 Task: Create Card Partnership Review Meeting in Board Newsletter Writing Tips to Workspace Business Strategy and Planning. Create Card IT Security Review in Board Content Marketing Analytics to Workspace Business Strategy and Planning. Create Card Quarterly Business Review in Board IT Project Management and Execution to Workspace Business Strategy and Planning
Action: Mouse moved to (262, 208)
Screenshot: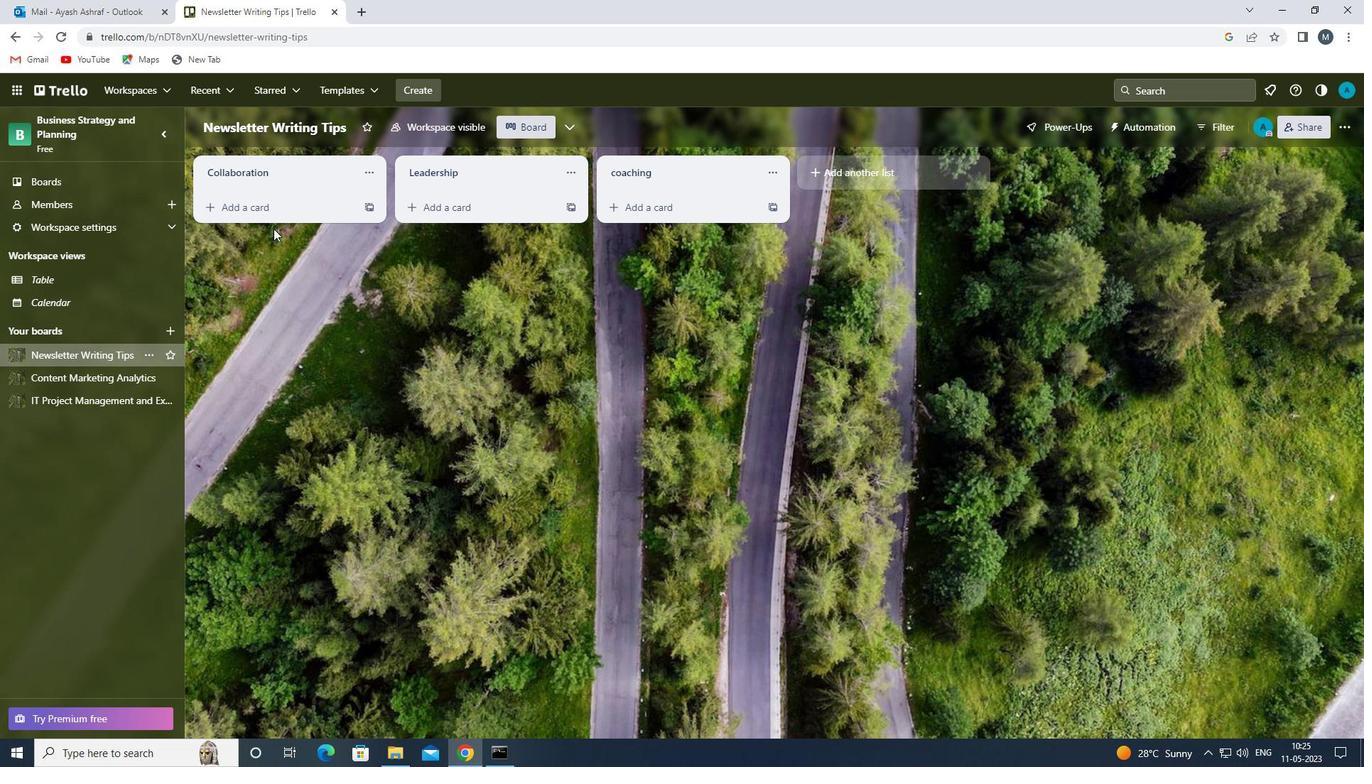 
Action: Mouse pressed left at (262, 208)
Screenshot: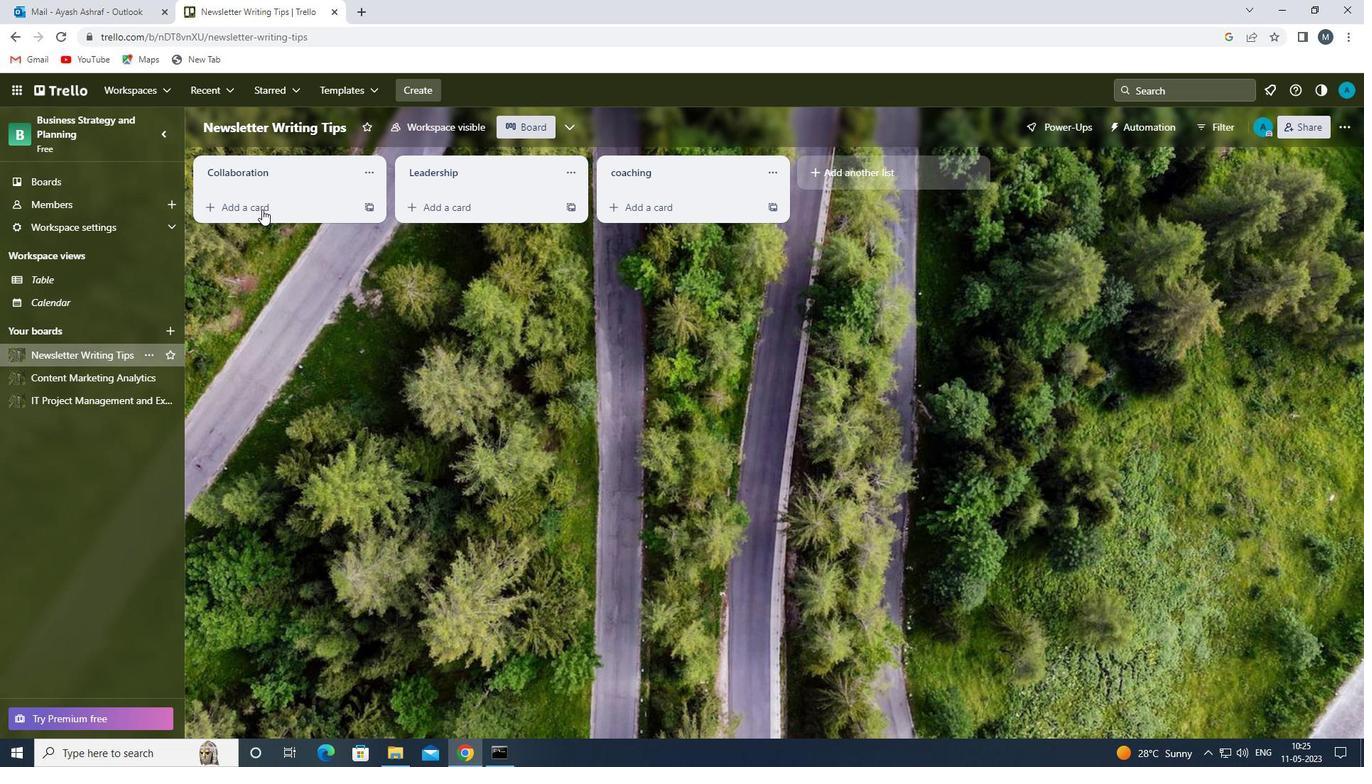 
Action: Mouse moved to (270, 218)
Screenshot: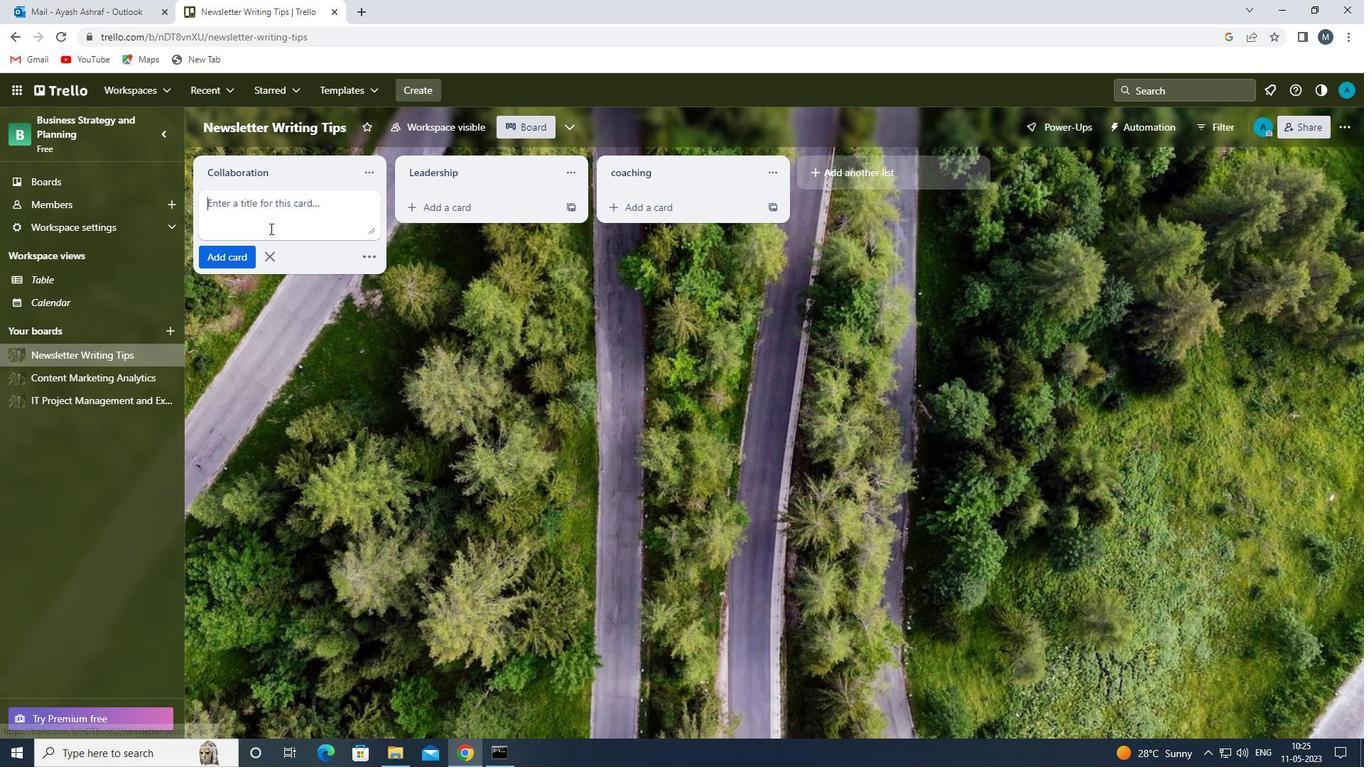 
Action: Mouse pressed left at (270, 218)
Screenshot: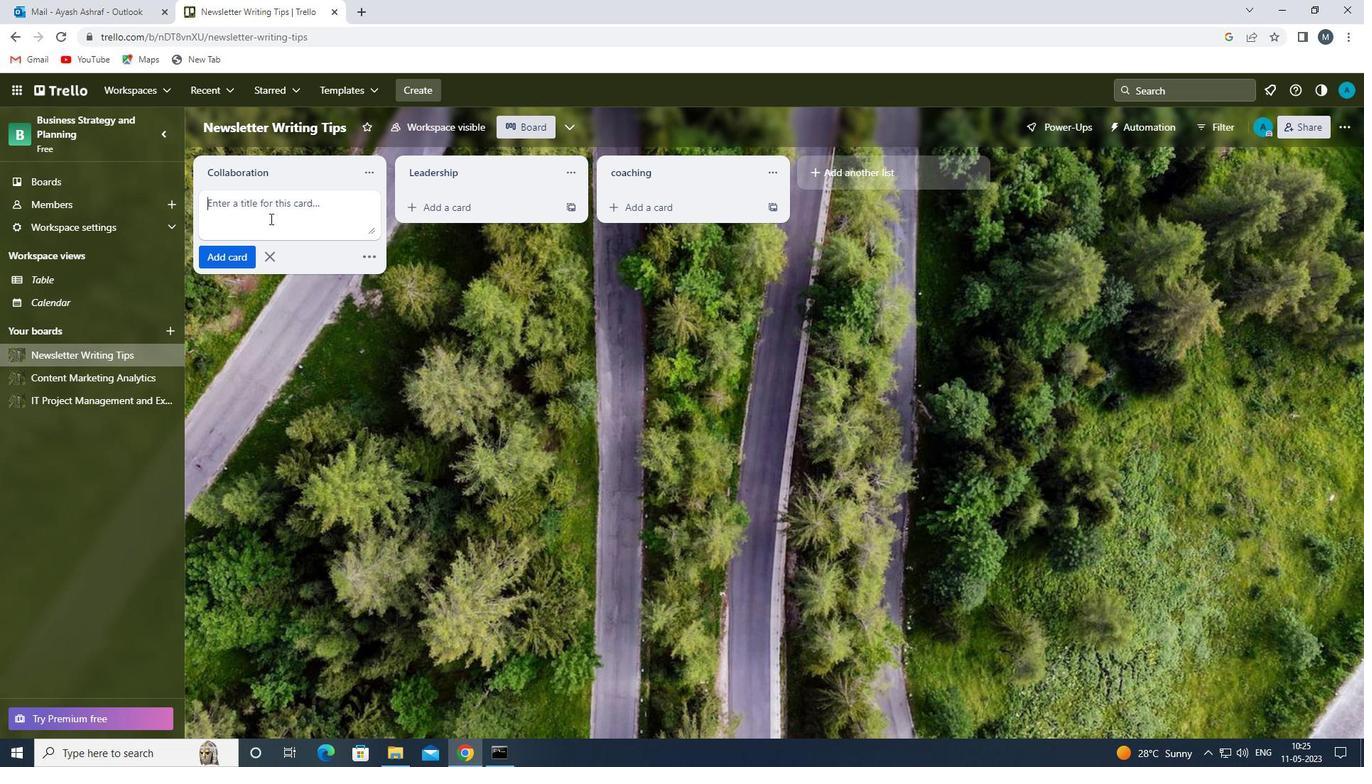 
Action: Key pressed <Key.shift>PARTNERSHIP<Key.space><Key.shift>REVIEW<Key.space><Key.shift>MEETING
Screenshot: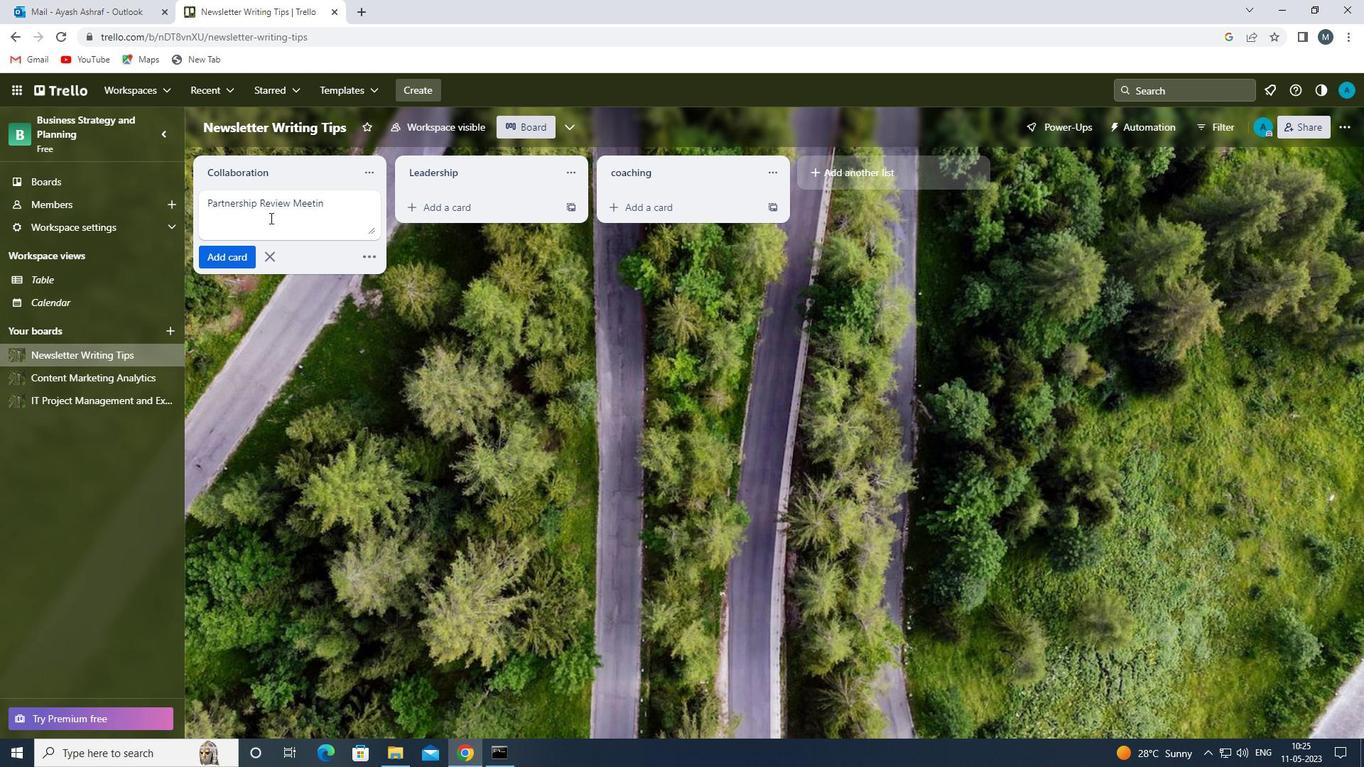 
Action: Mouse moved to (228, 261)
Screenshot: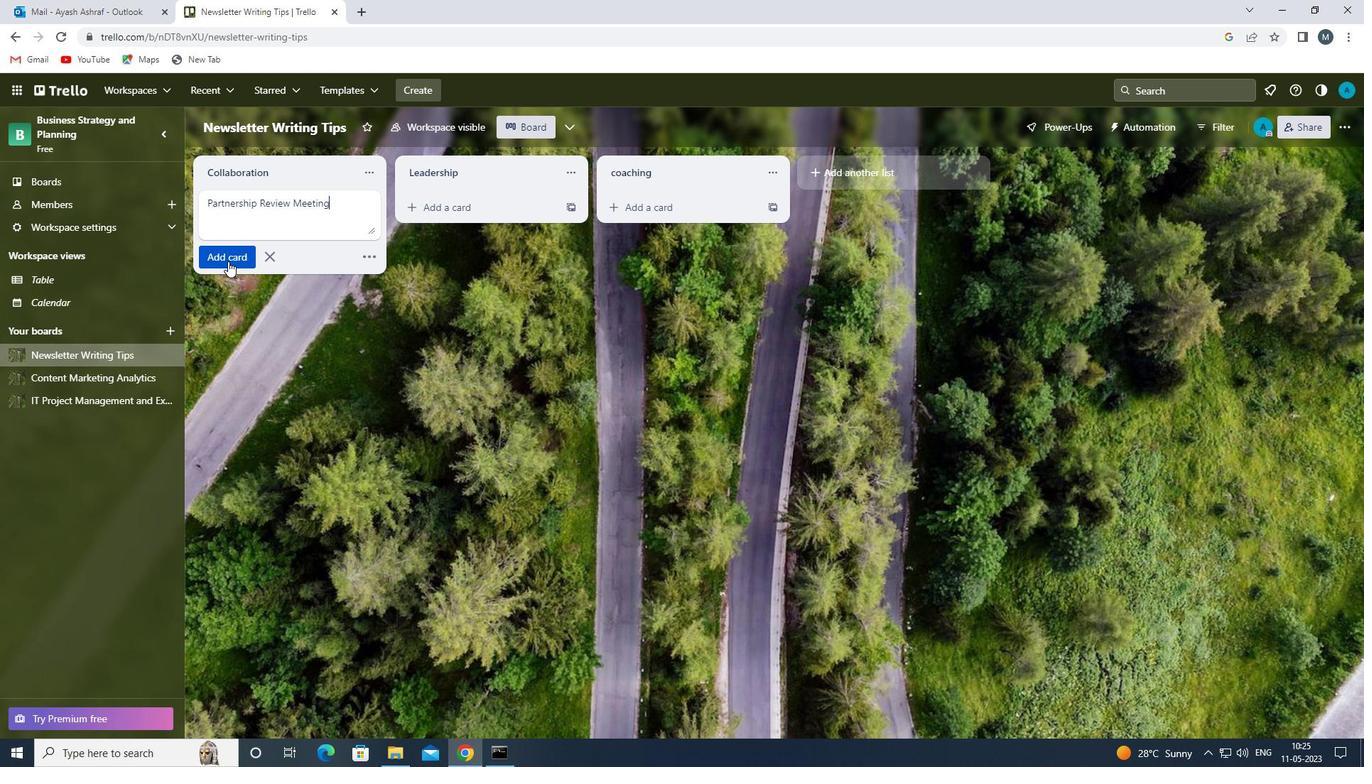 
Action: Mouse pressed left at (228, 261)
Screenshot: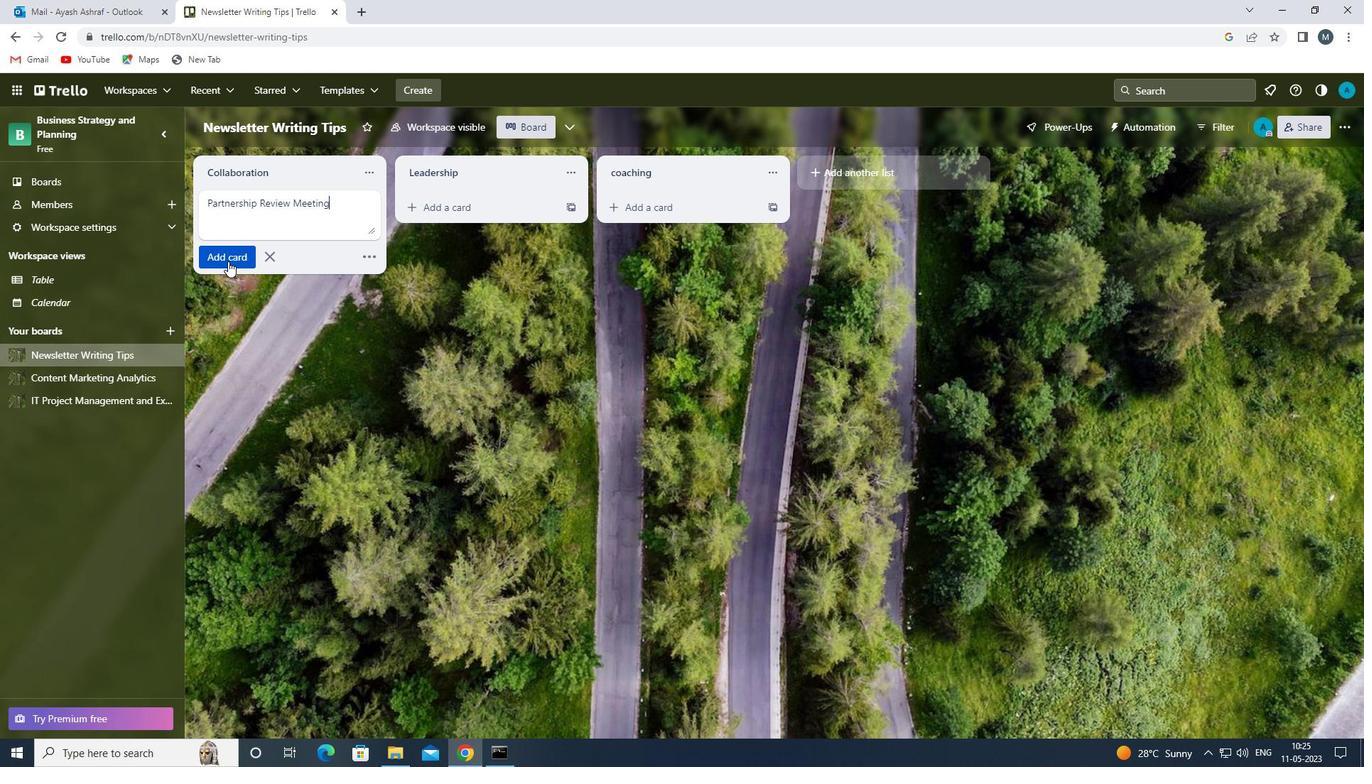 
Action: Mouse moved to (275, 350)
Screenshot: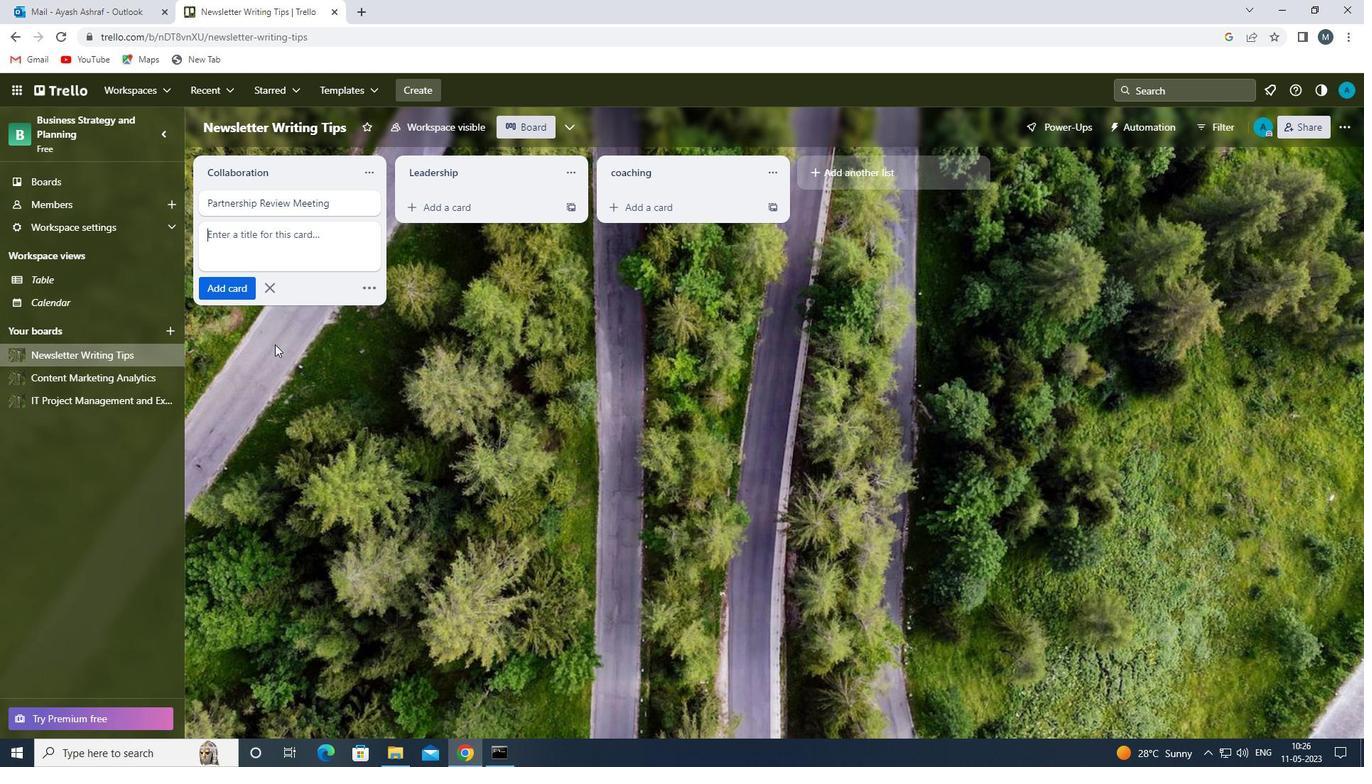 
Action: Mouse pressed left at (275, 350)
Screenshot: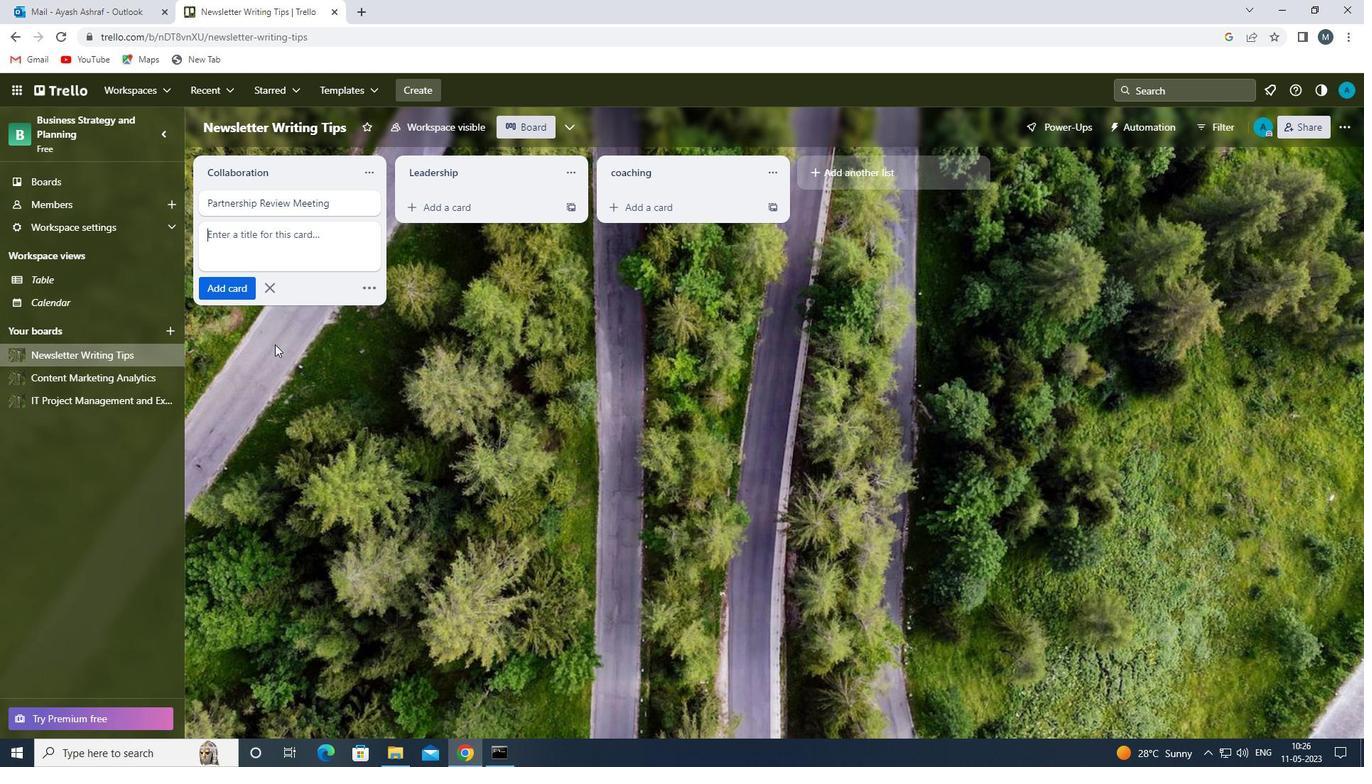 
Action: Mouse moved to (113, 375)
Screenshot: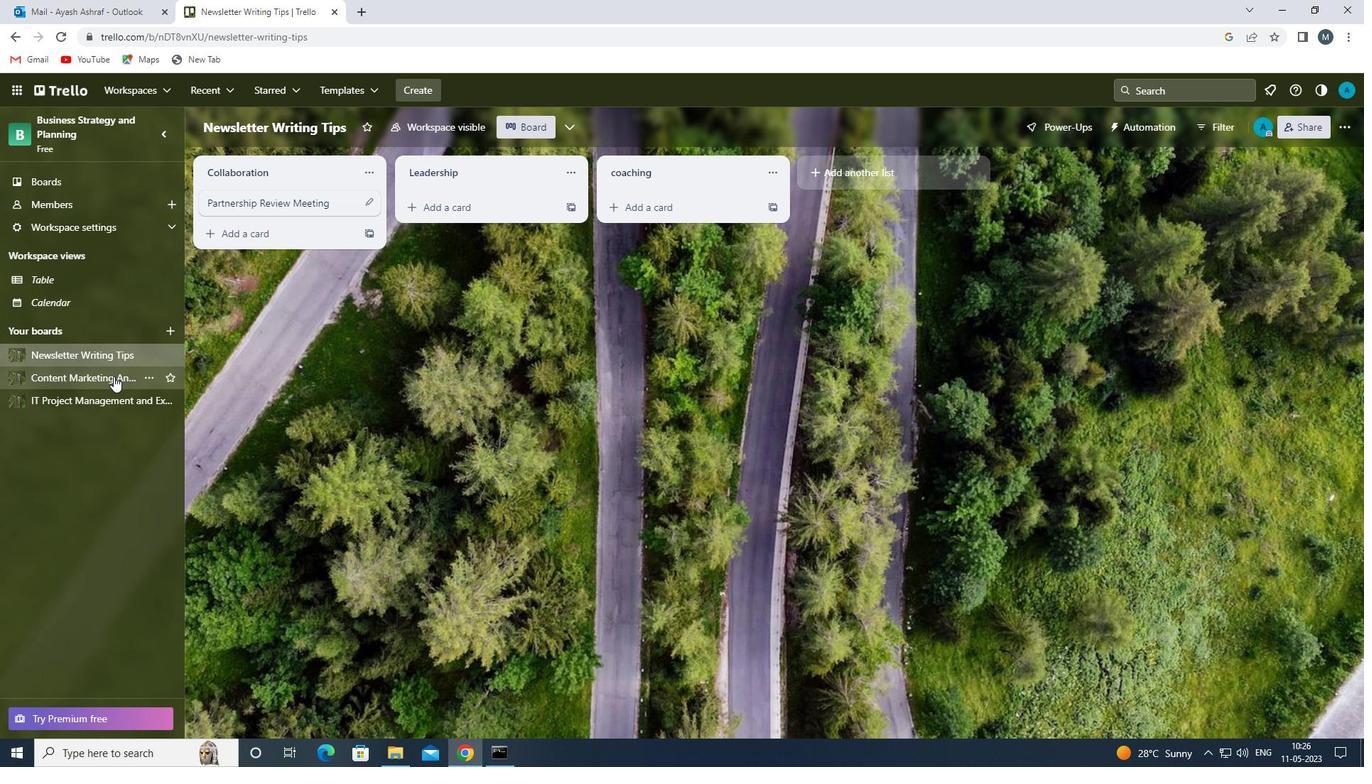 
Action: Mouse pressed left at (113, 375)
Screenshot: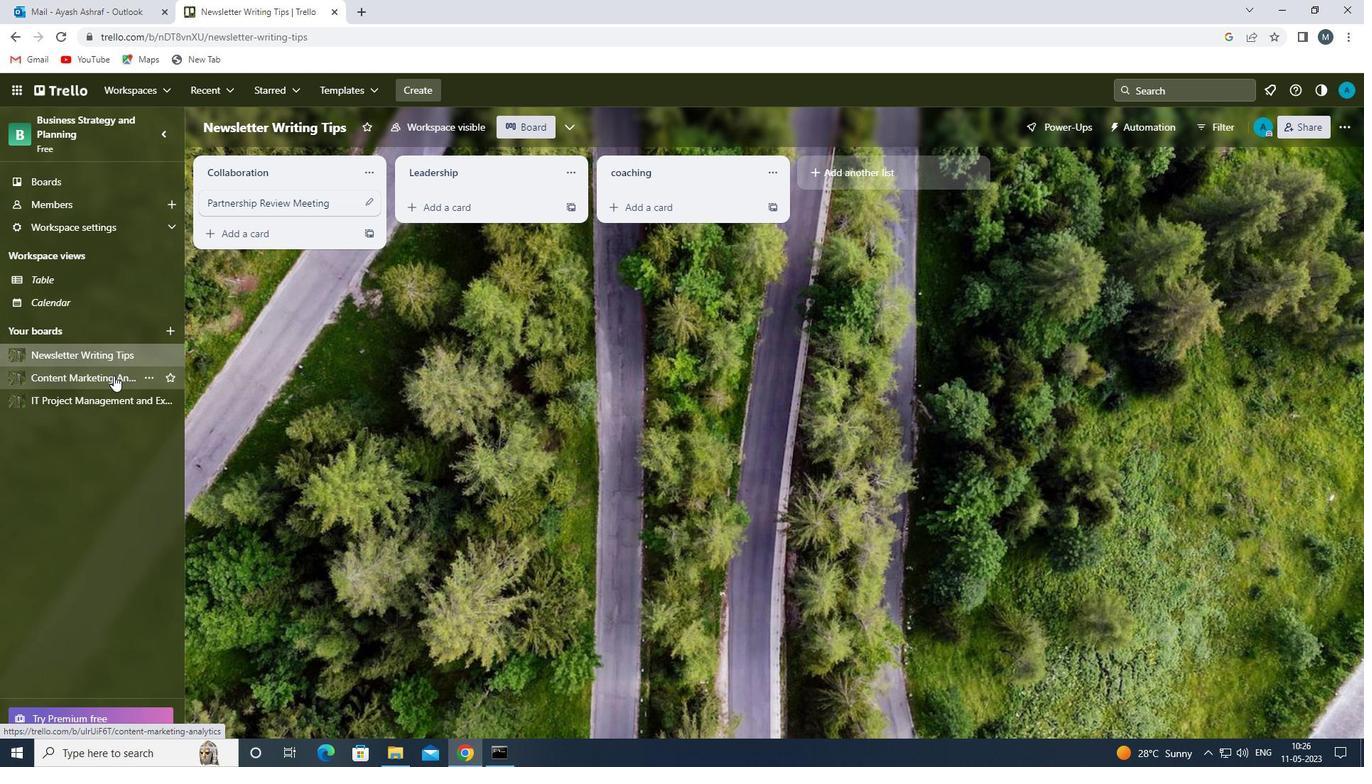 
Action: Mouse moved to (249, 209)
Screenshot: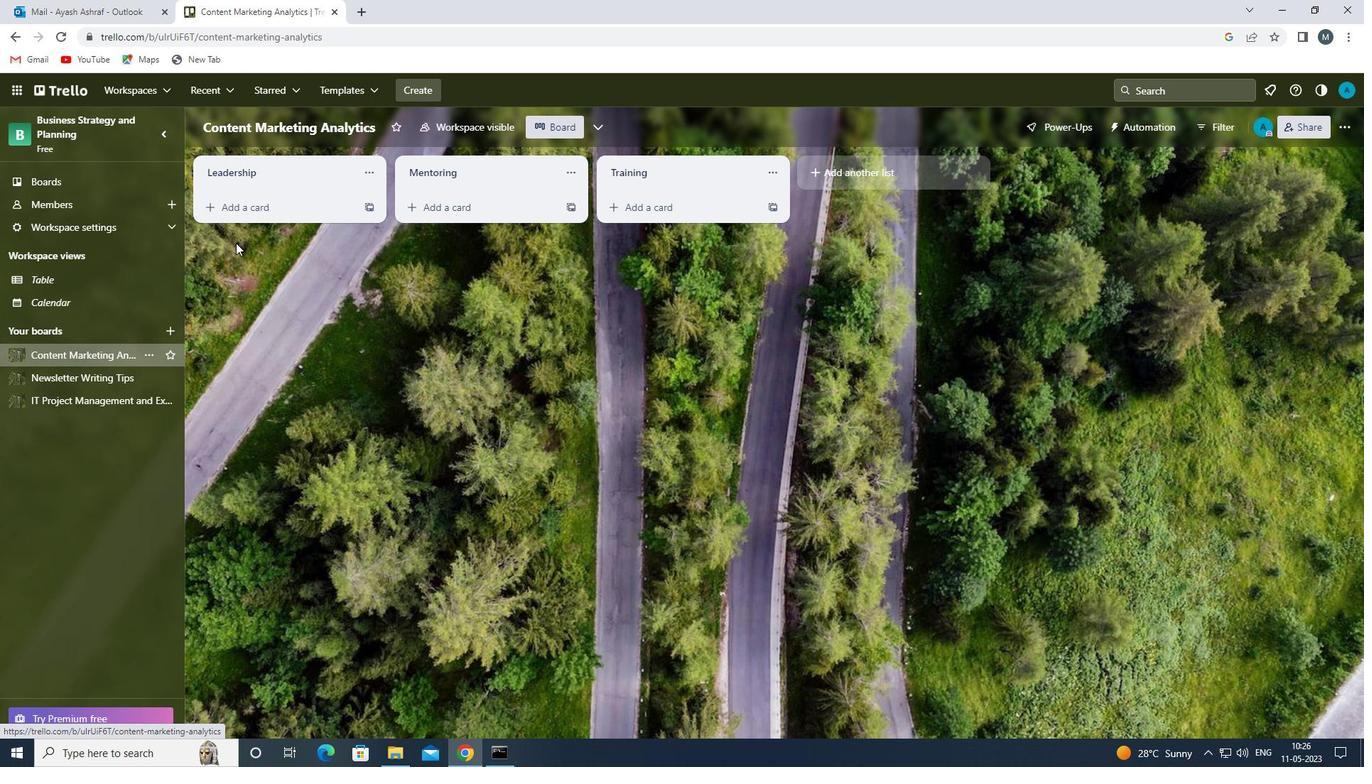 
Action: Mouse pressed left at (249, 209)
Screenshot: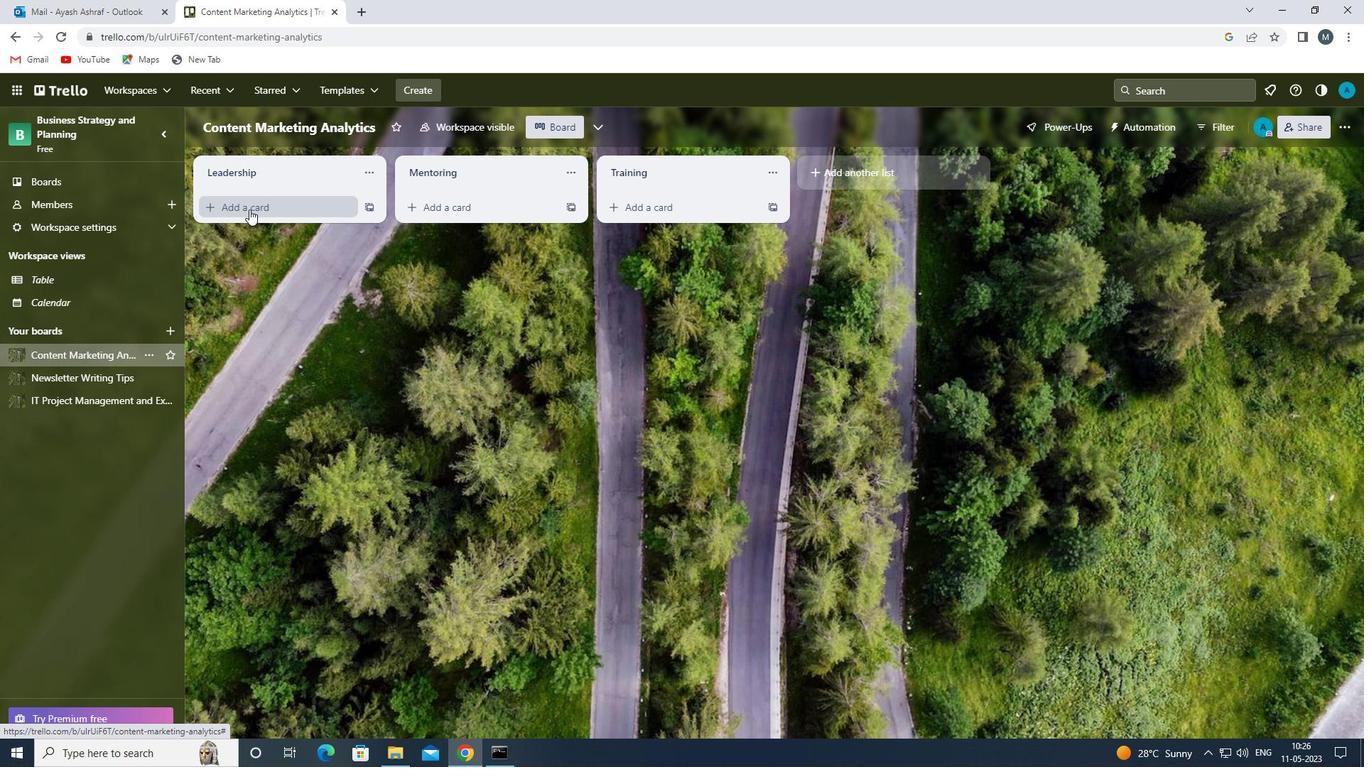 
Action: Mouse moved to (255, 210)
Screenshot: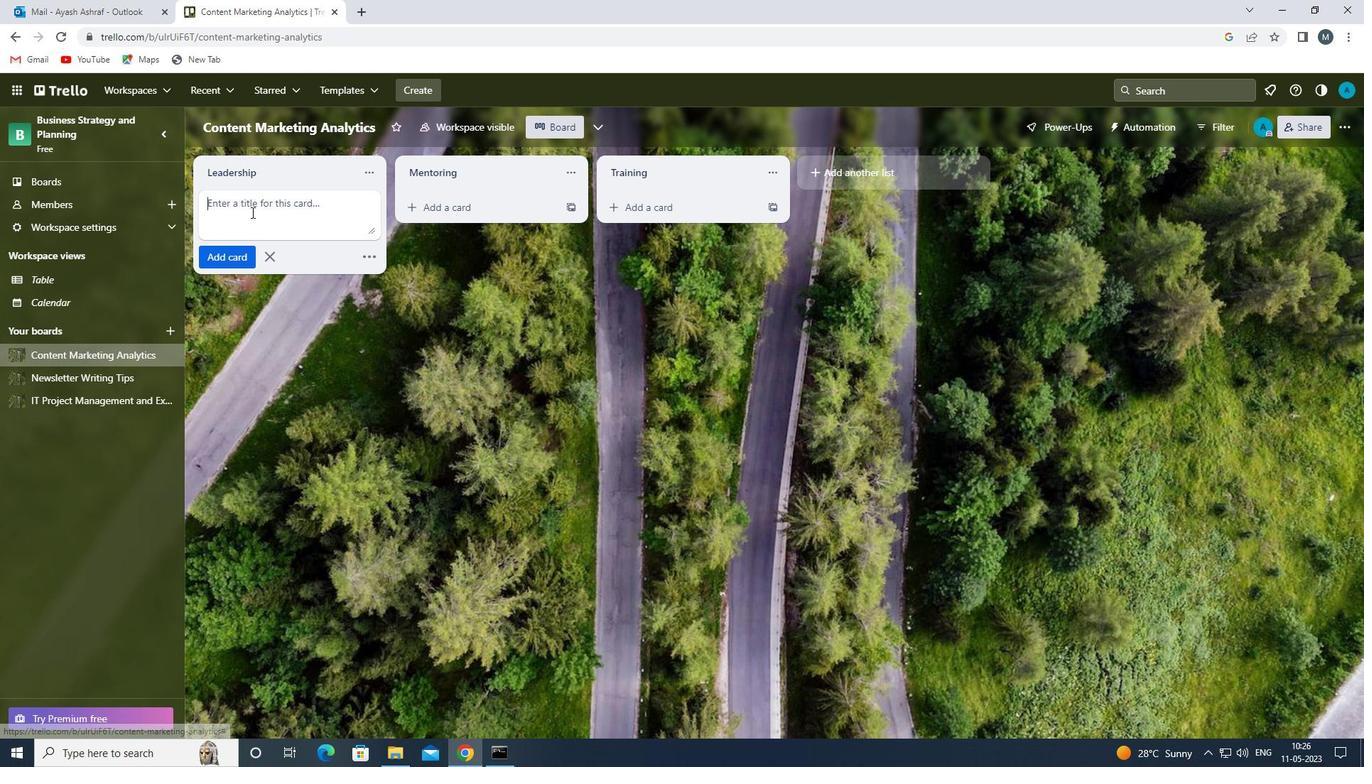 
Action: Mouse pressed left at (255, 210)
Screenshot: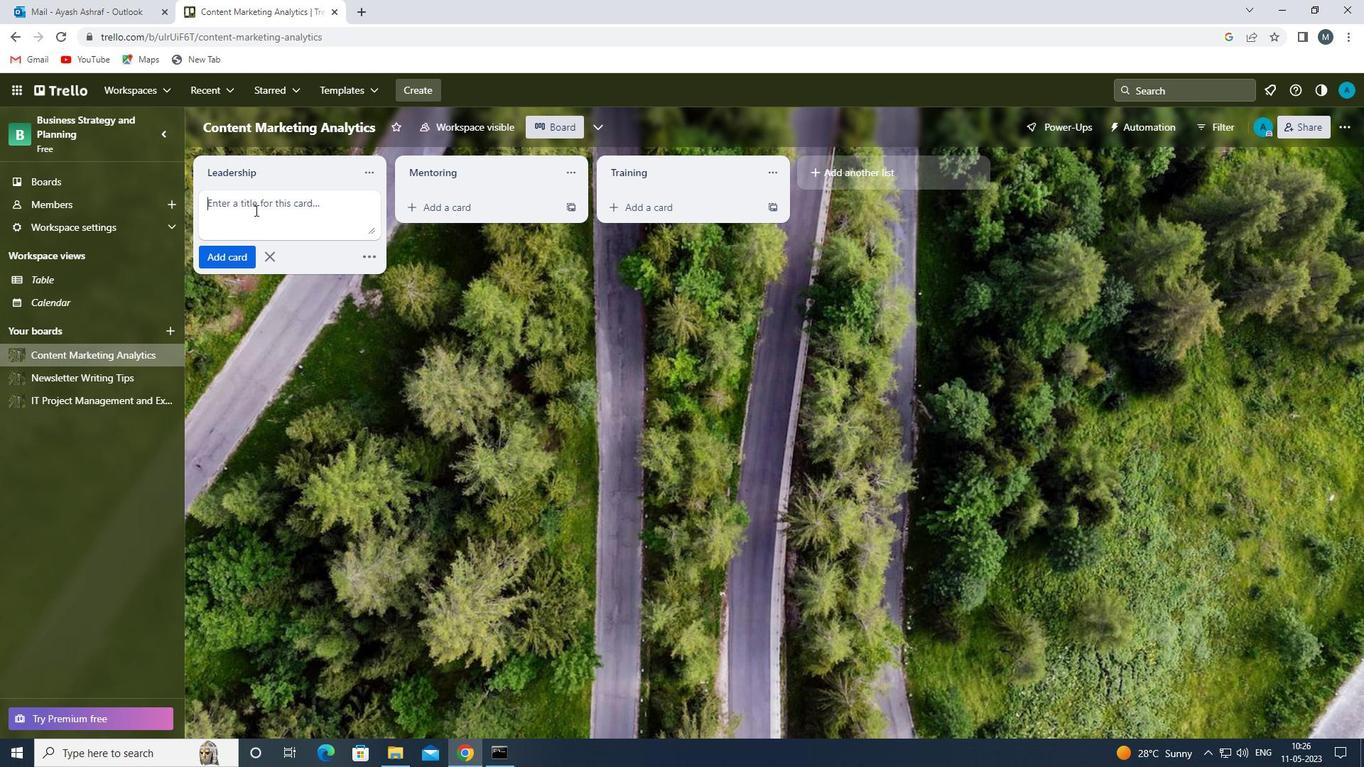 
Action: Mouse moved to (254, 208)
Screenshot: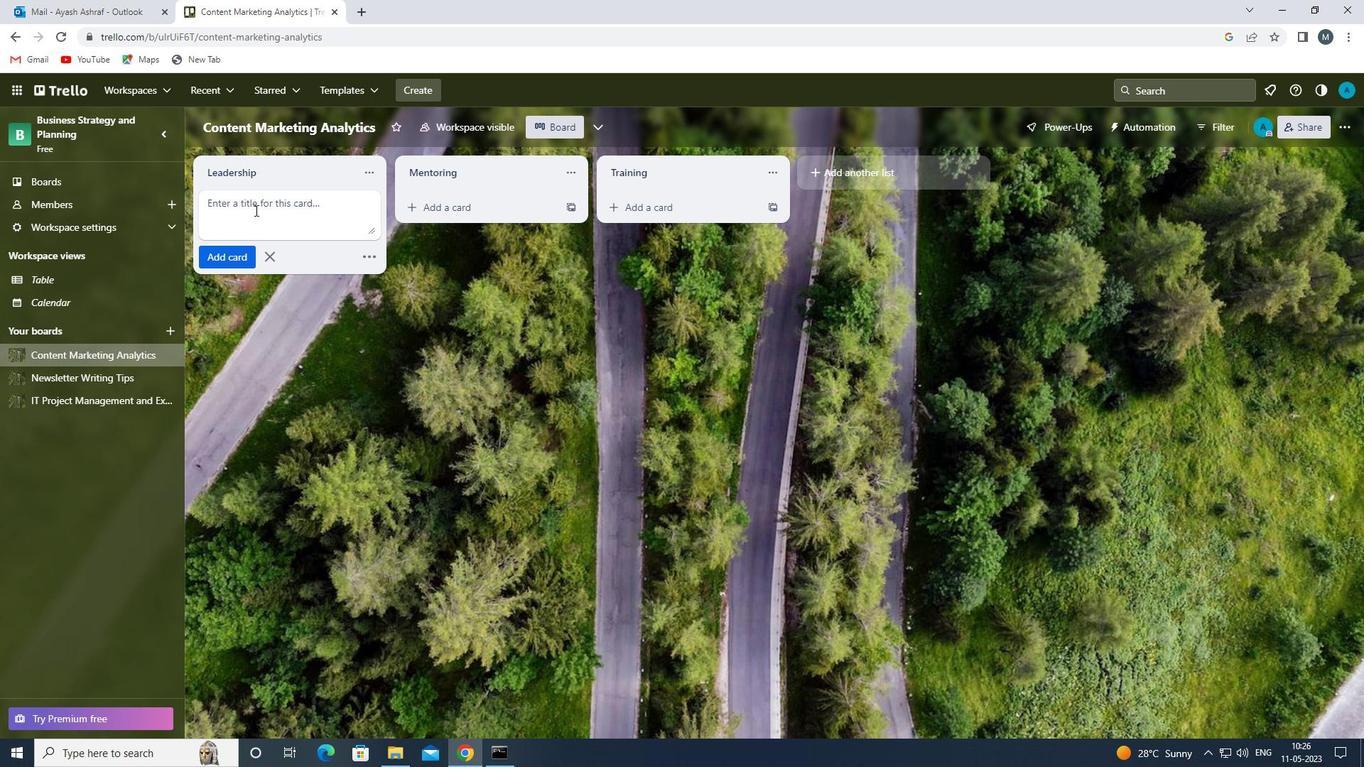 
Action: Key pressed <Key.shift><Key.shift>IT<Key.space><Key.shift><Key.shift><Key.shift><Key.shift><Key.shift><Key.shift><Key.shift><Key.shift><Key.shift>SECURITY<Key.space><Key.shift>REVIEW<Key.space>
Screenshot: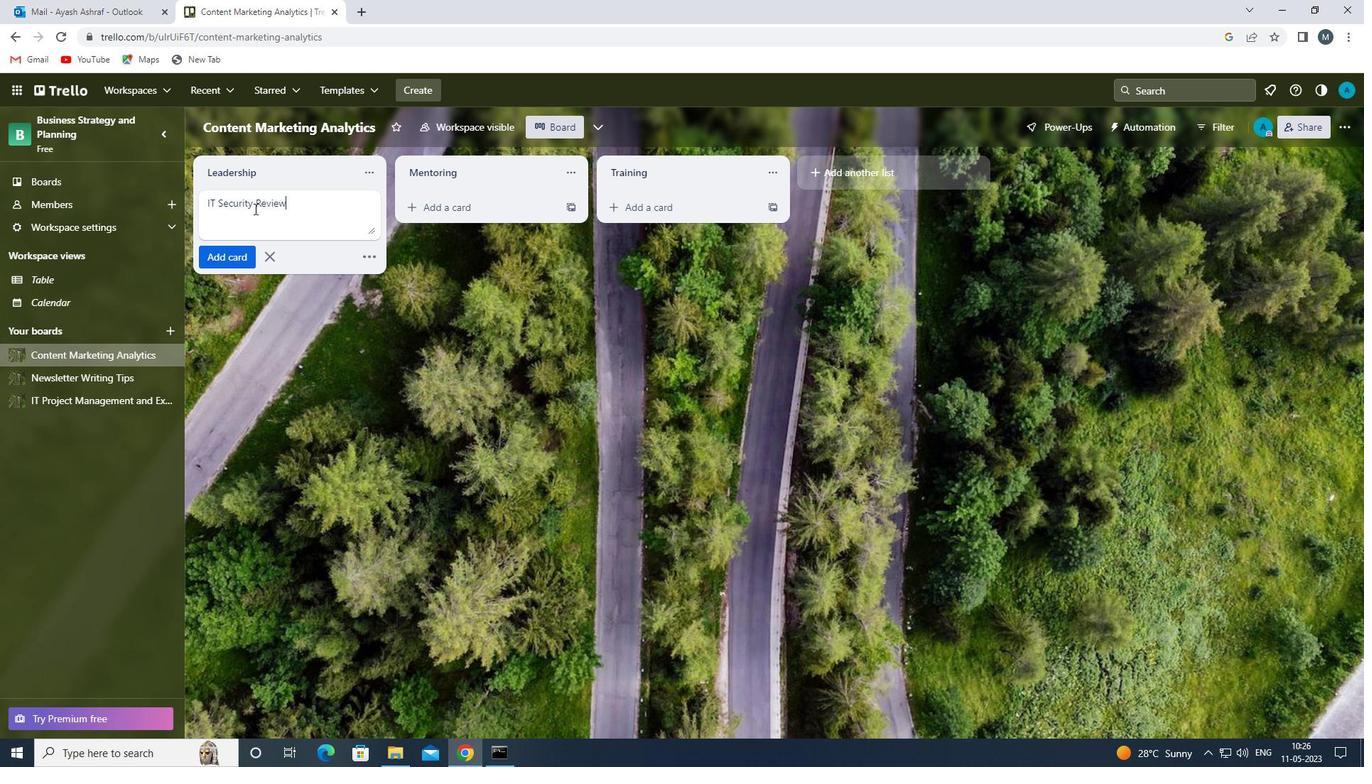 
Action: Mouse moved to (219, 258)
Screenshot: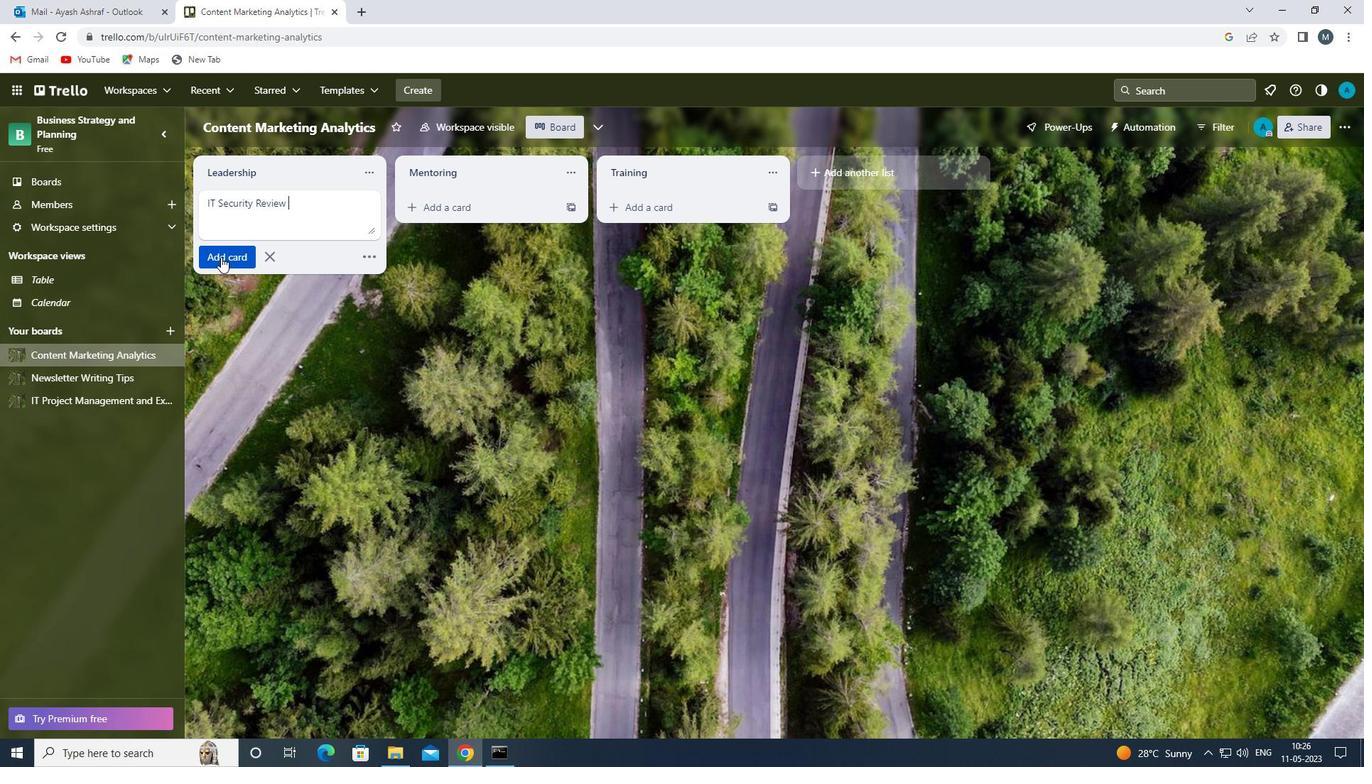 
Action: Mouse pressed left at (219, 258)
Screenshot: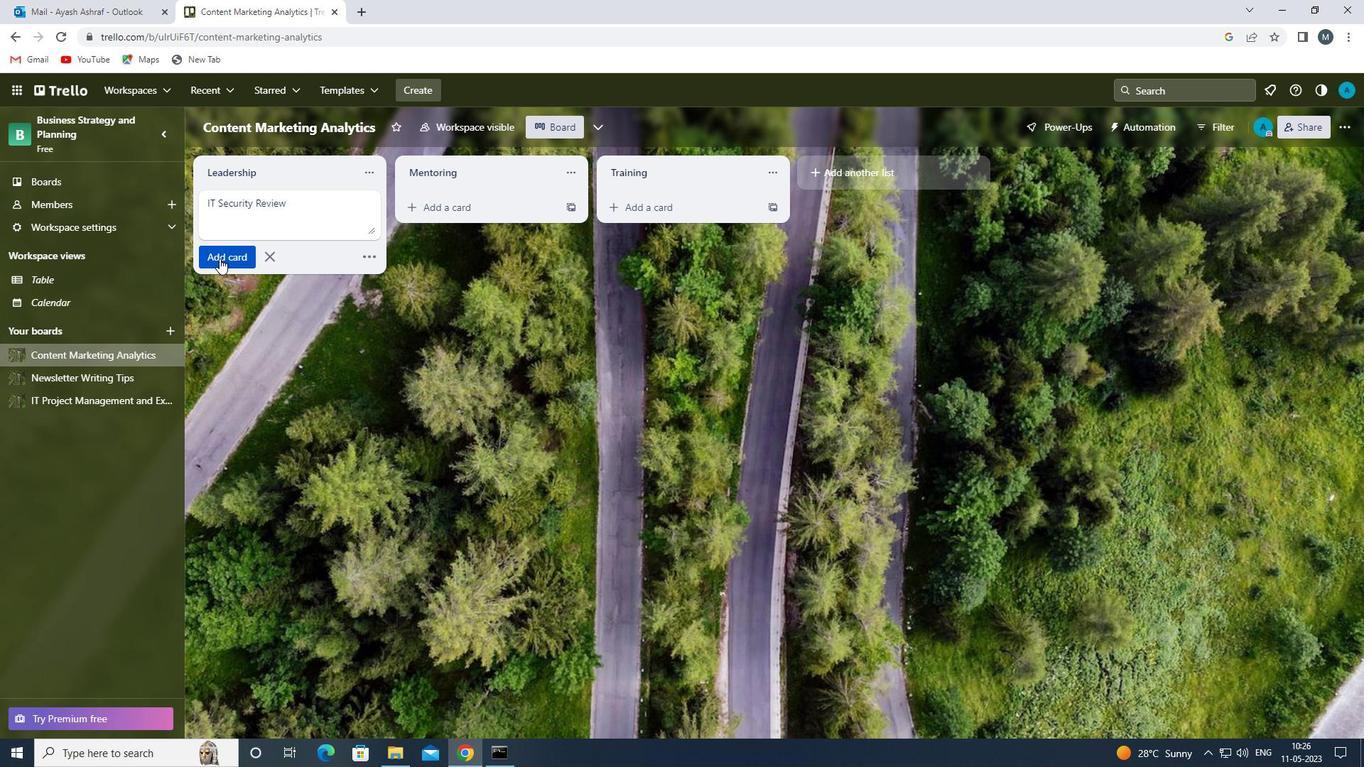 
Action: Mouse moved to (270, 294)
Screenshot: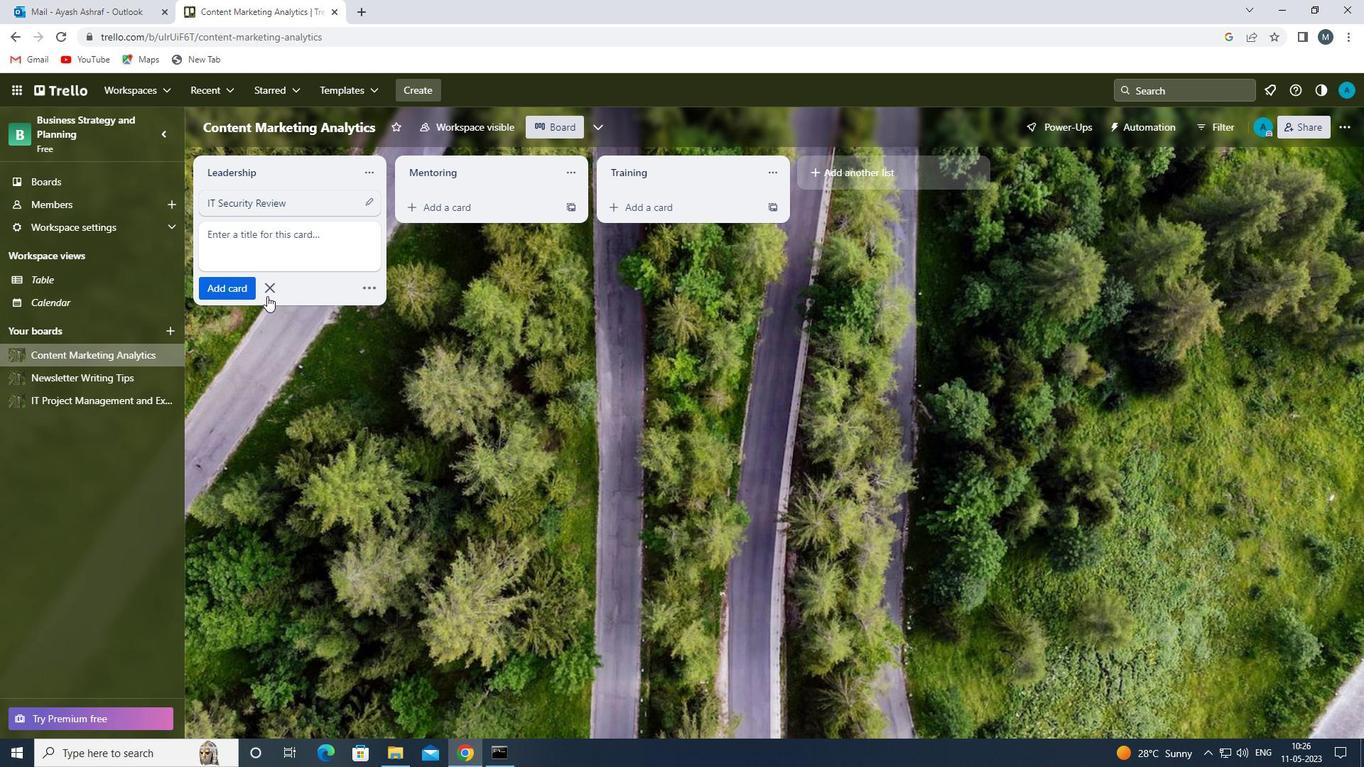 
Action: Mouse pressed left at (270, 294)
Screenshot: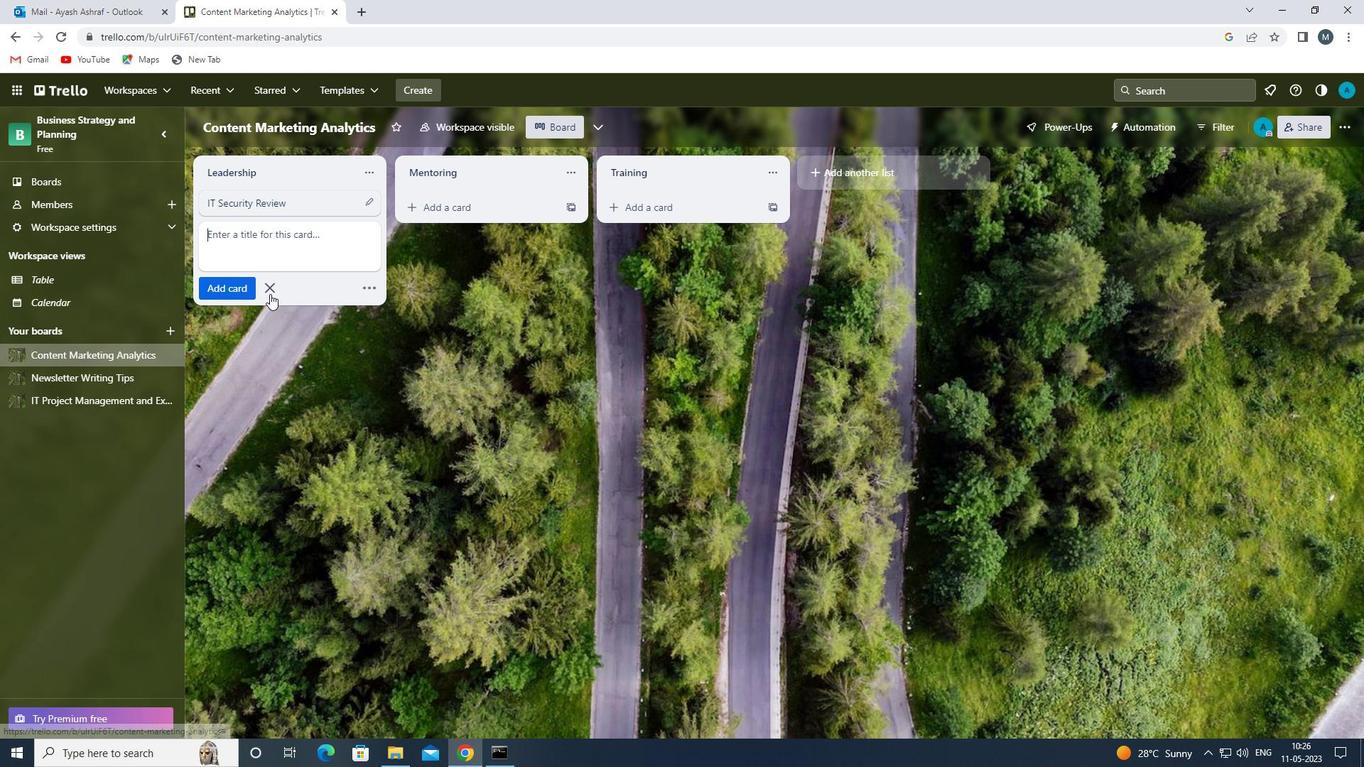 
Action: Mouse moved to (92, 405)
Screenshot: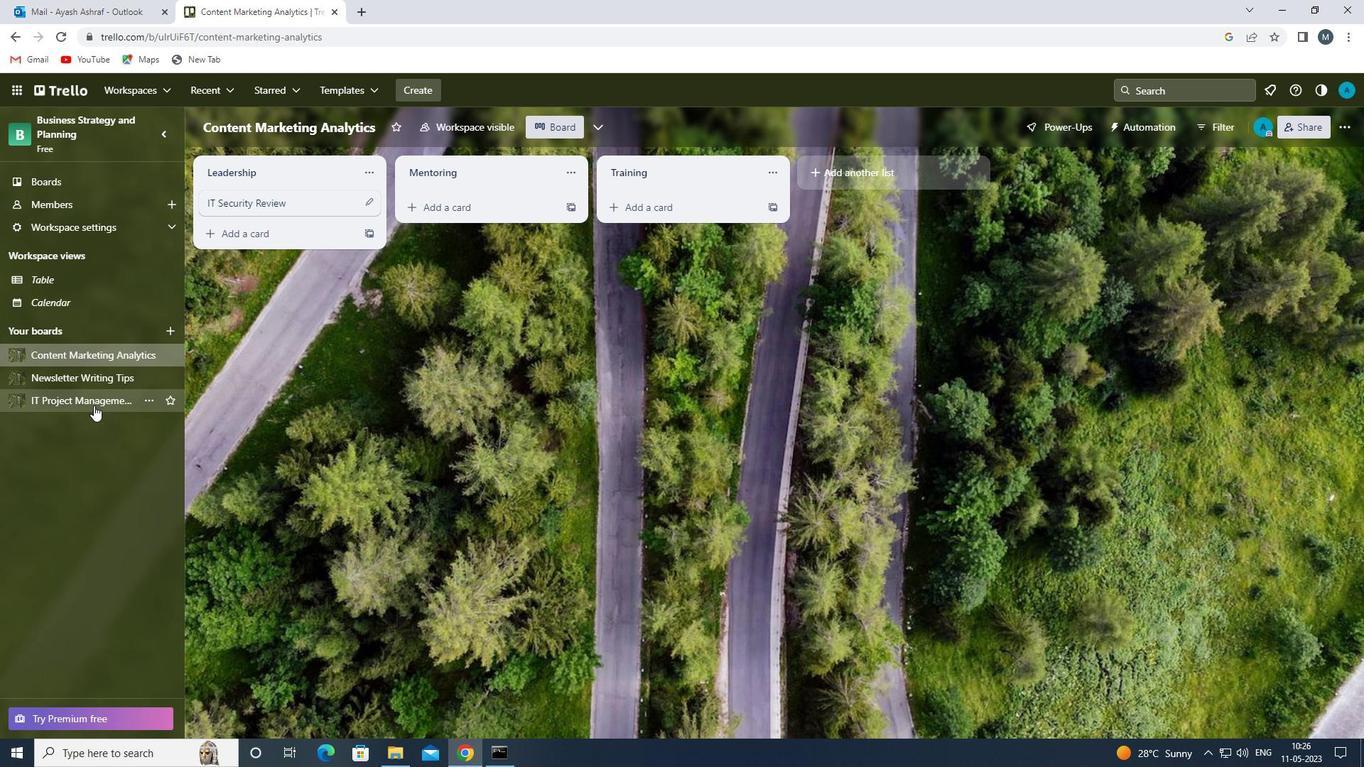 
Action: Mouse pressed left at (92, 405)
Screenshot: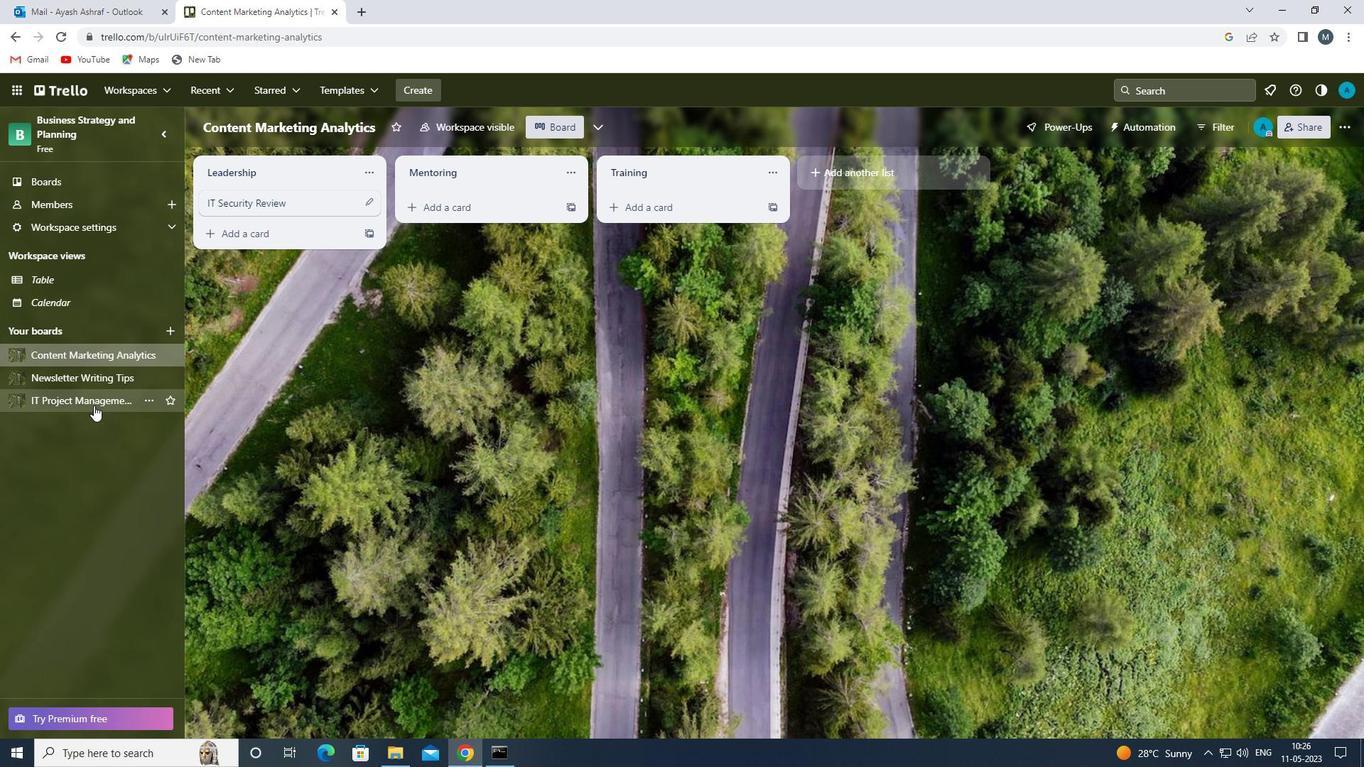 
Action: Mouse moved to (226, 209)
Screenshot: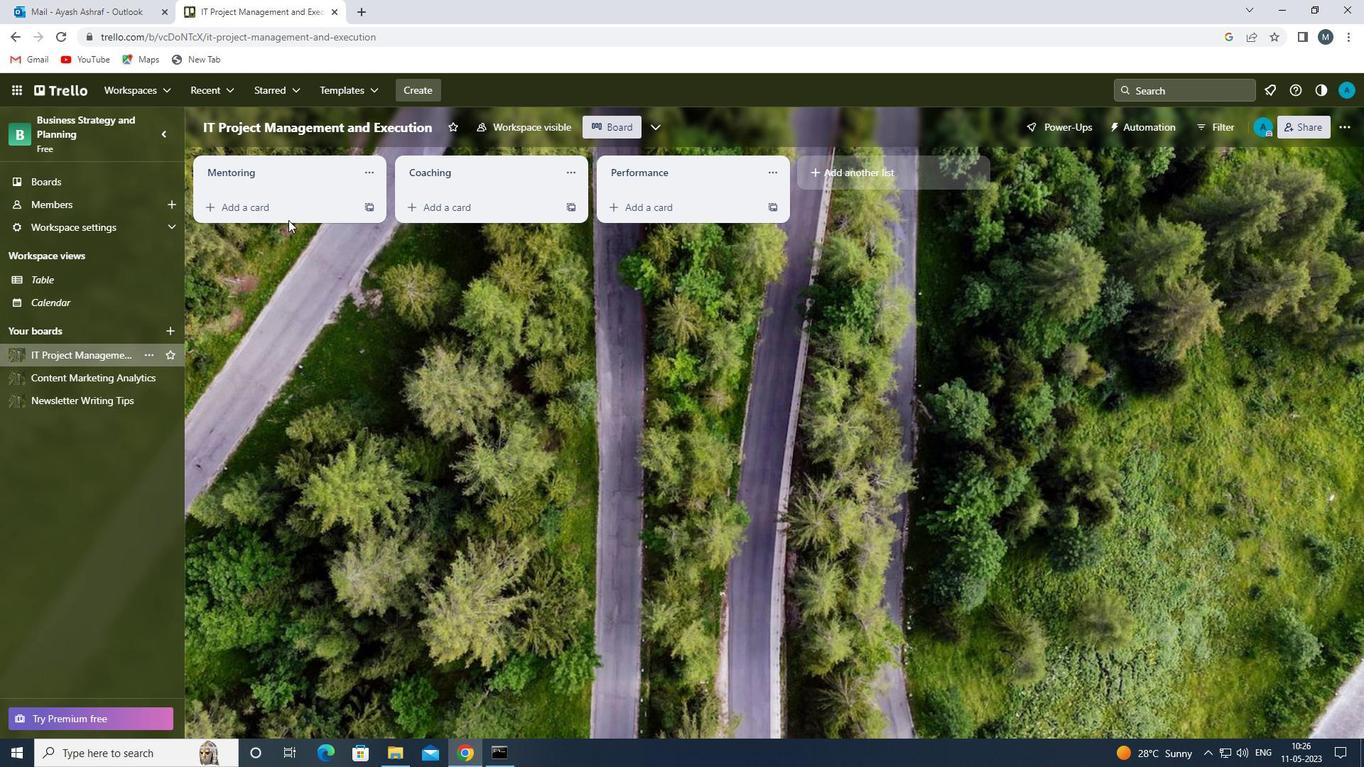 
Action: Mouse pressed left at (226, 209)
Screenshot: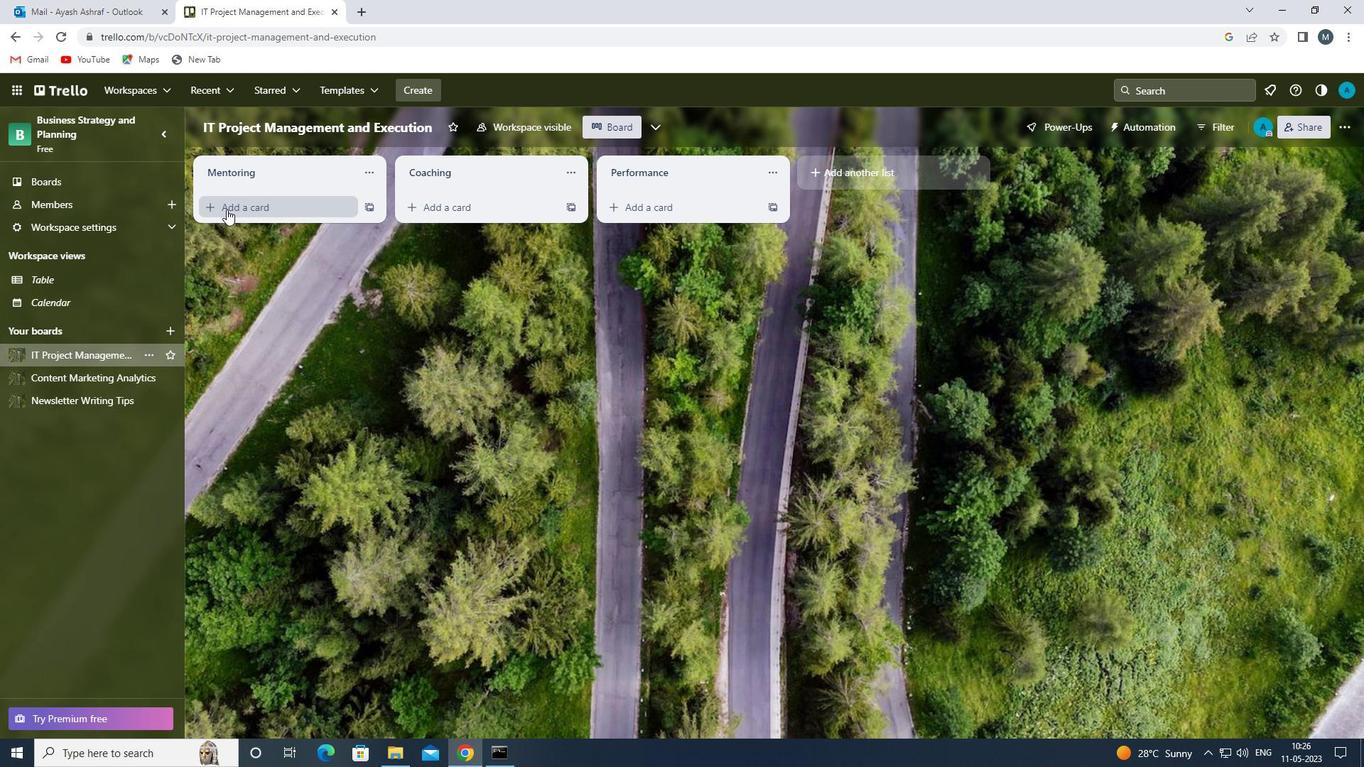 
Action: Mouse moved to (249, 211)
Screenshot: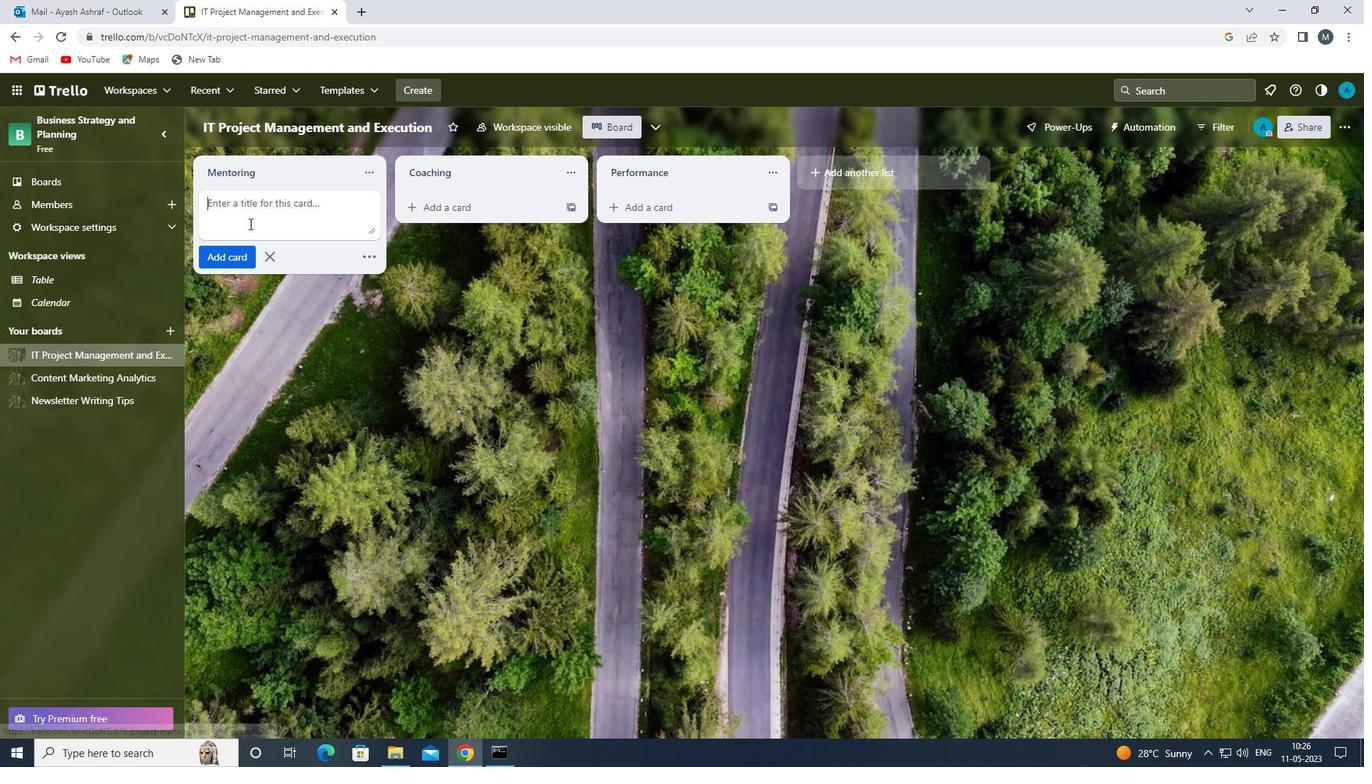 
Action: Mouse pressed left at (249, 211)
Screenshot: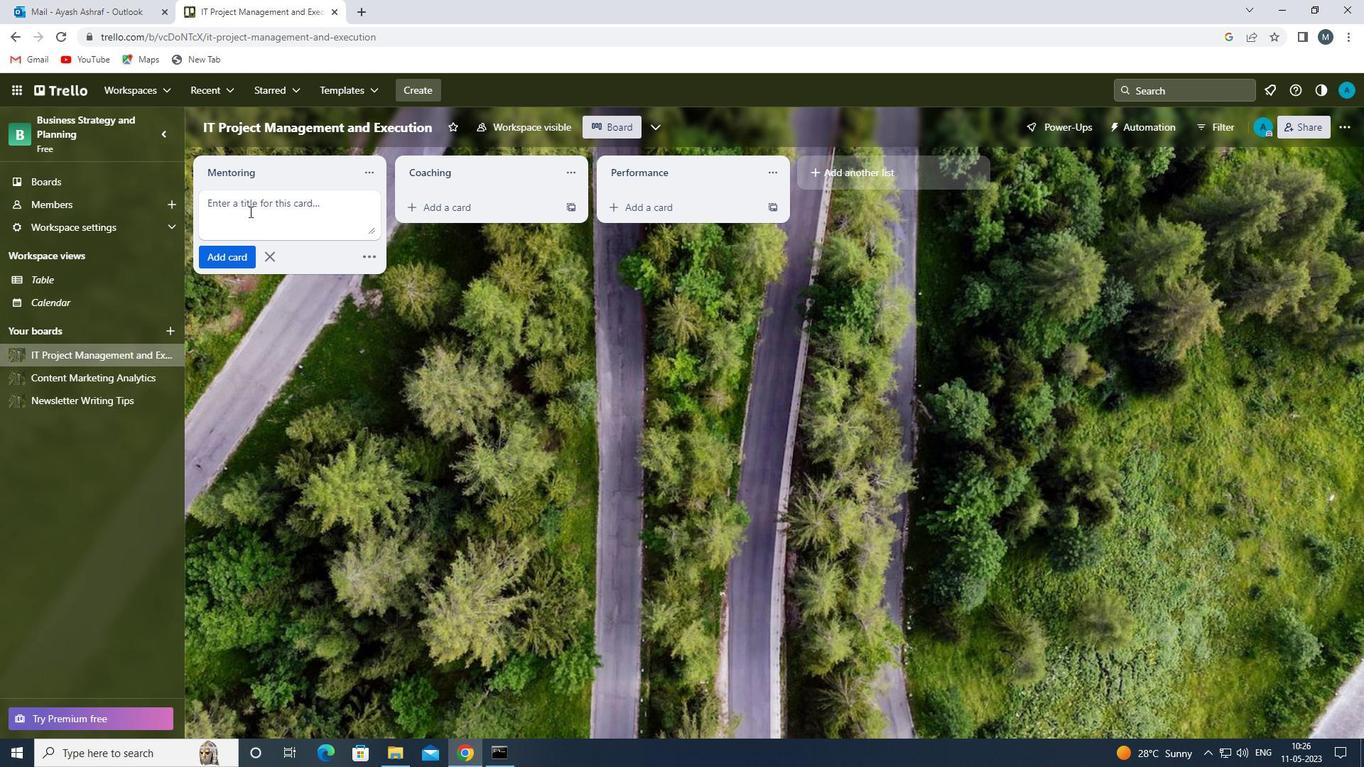 
Action: Key pressed <Key.shift><Key.shift><Key.shift><Key.shift>QUARTERL<Key.backspace><Key.backspace>RLY
Screenshot: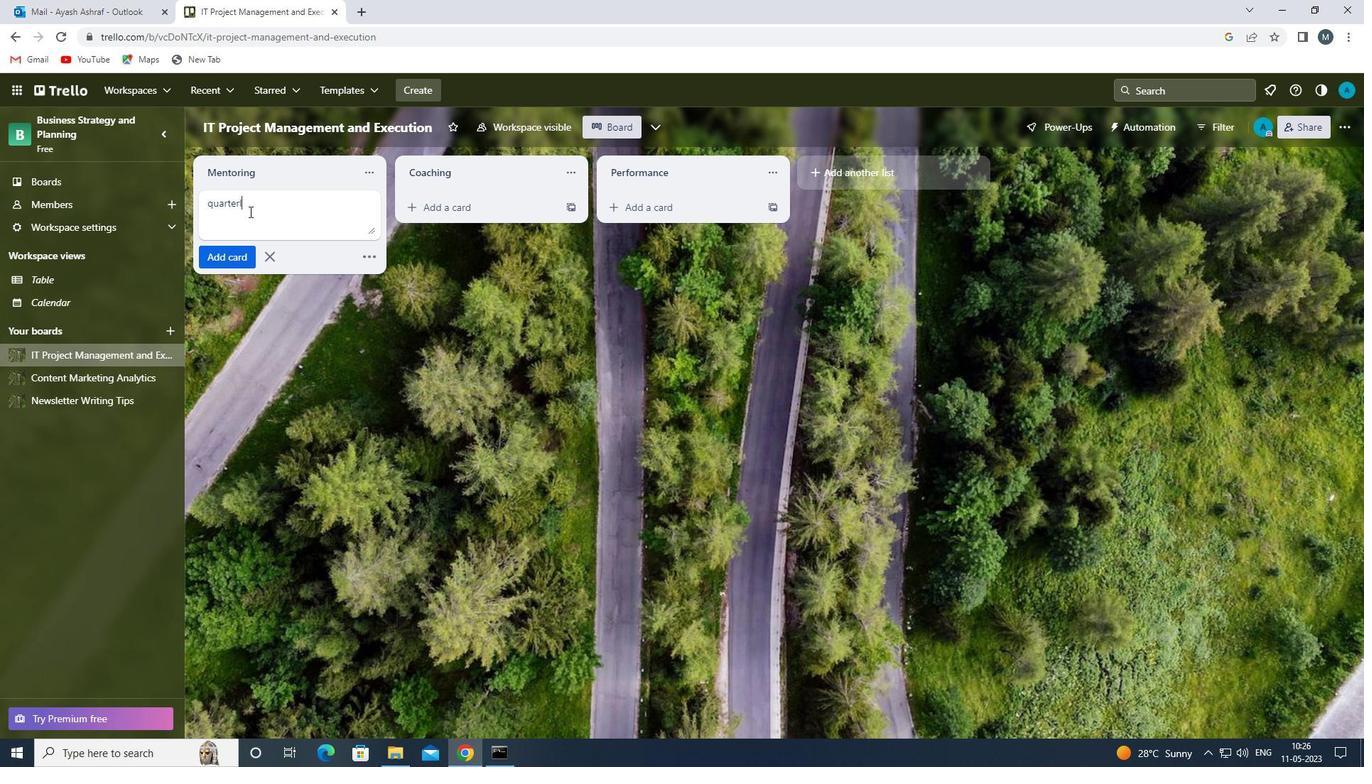 
Action: Mouse moved to (211, 202)
Screenshot: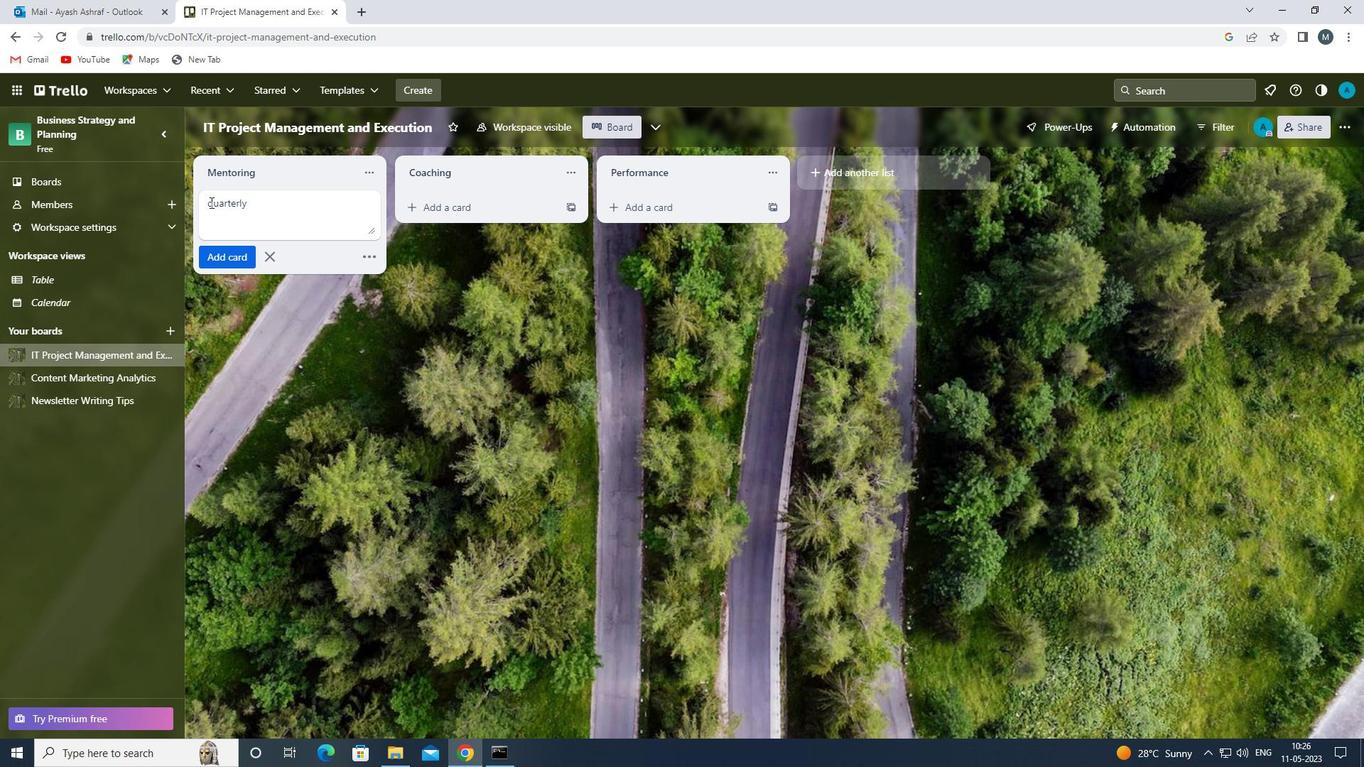 
Action: Mouse pressed left at (211, 202)
Screenshot: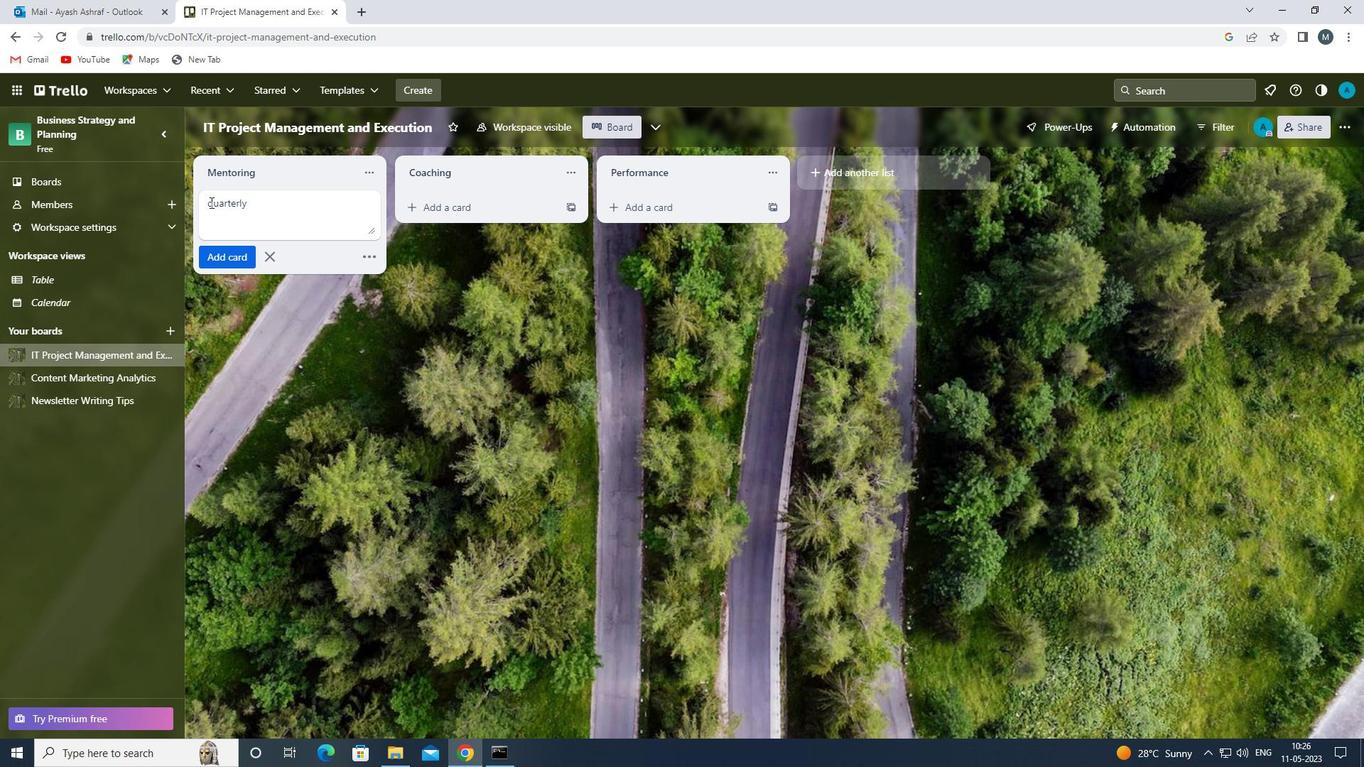 
Action: Mouse moved to (215, 206)
Screenshot: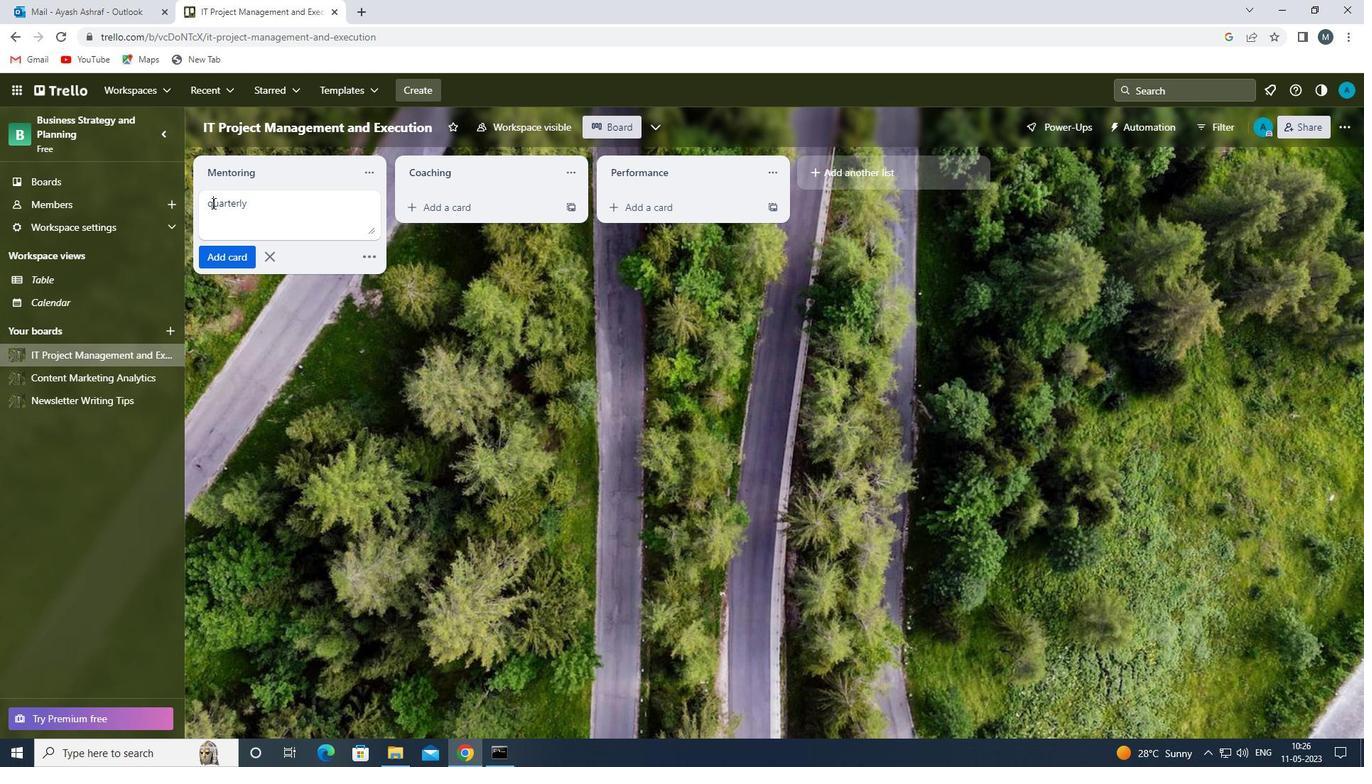 
Action: Key pressed <Key.backspace><Key.shift>Q
Screenshot: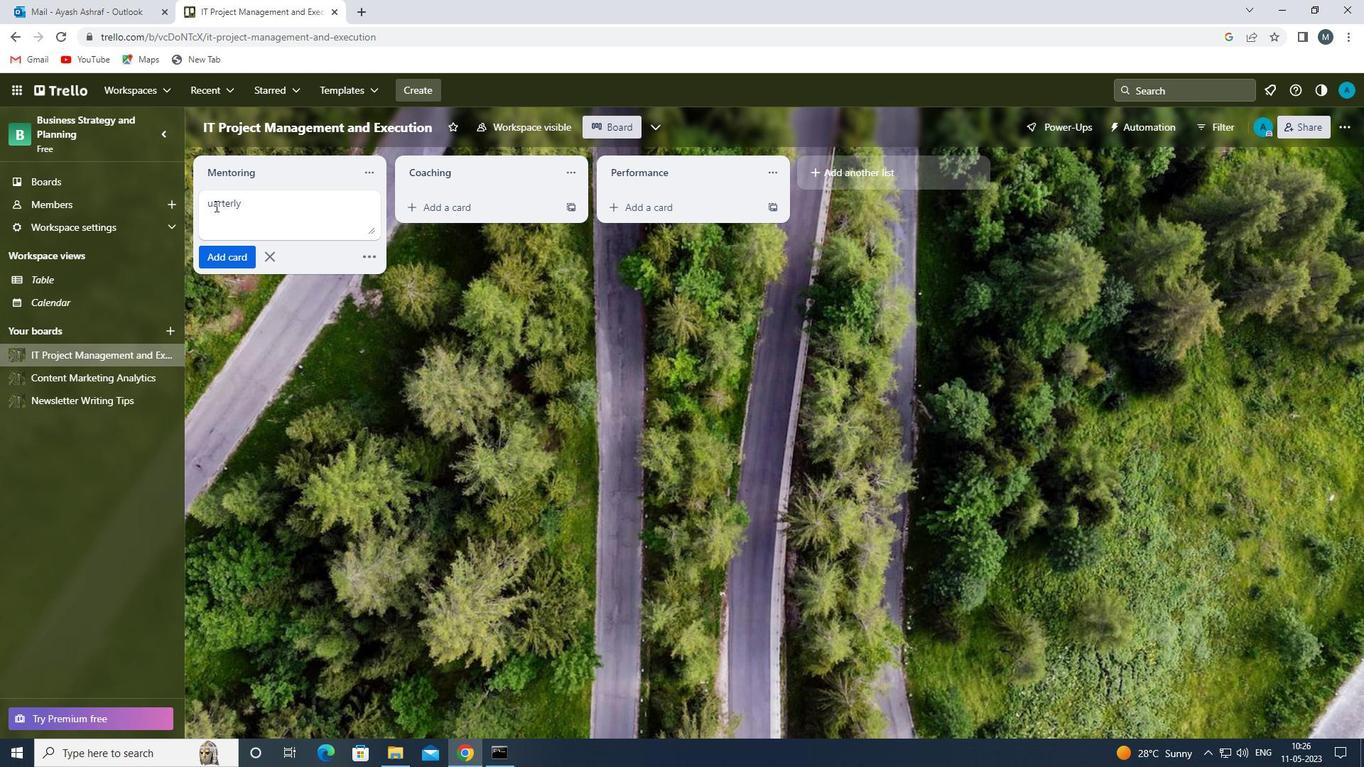 
Action: Mouse moved to (277, 208)
Screenshot: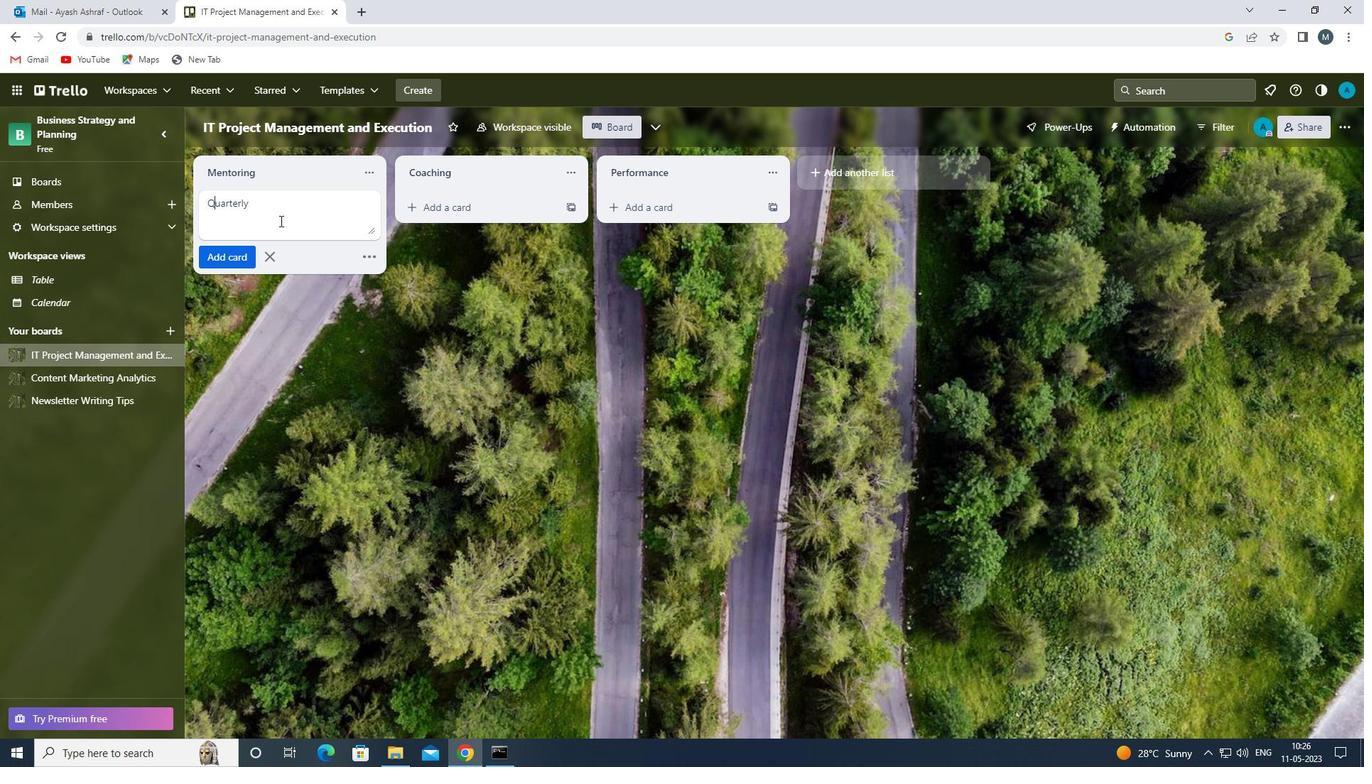 
Action: Mouse pressed left at (277, 208)
Screenshot: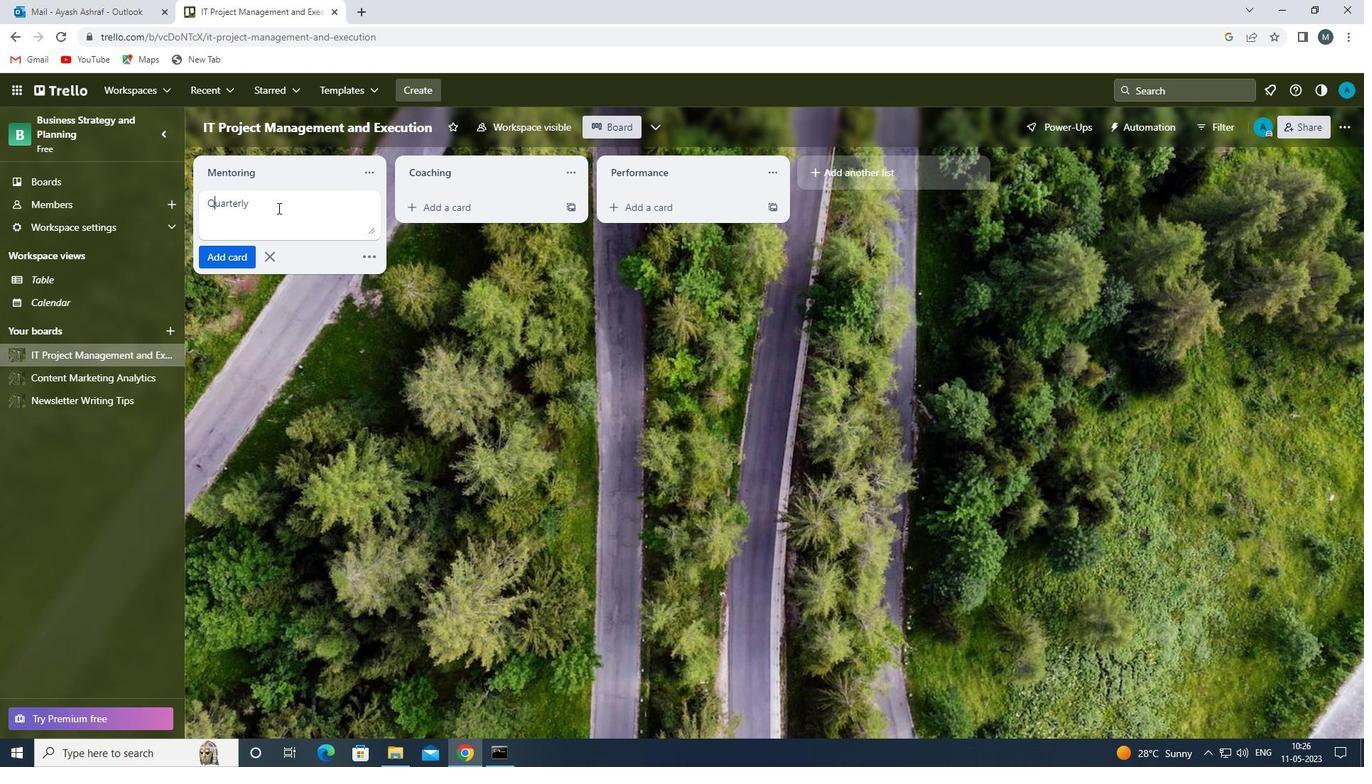 
Action: Key pressed <Key.space><Key.shift>BUSINESS<Key.space><Key.shift>REVIEW<Key.space>
Screenshot: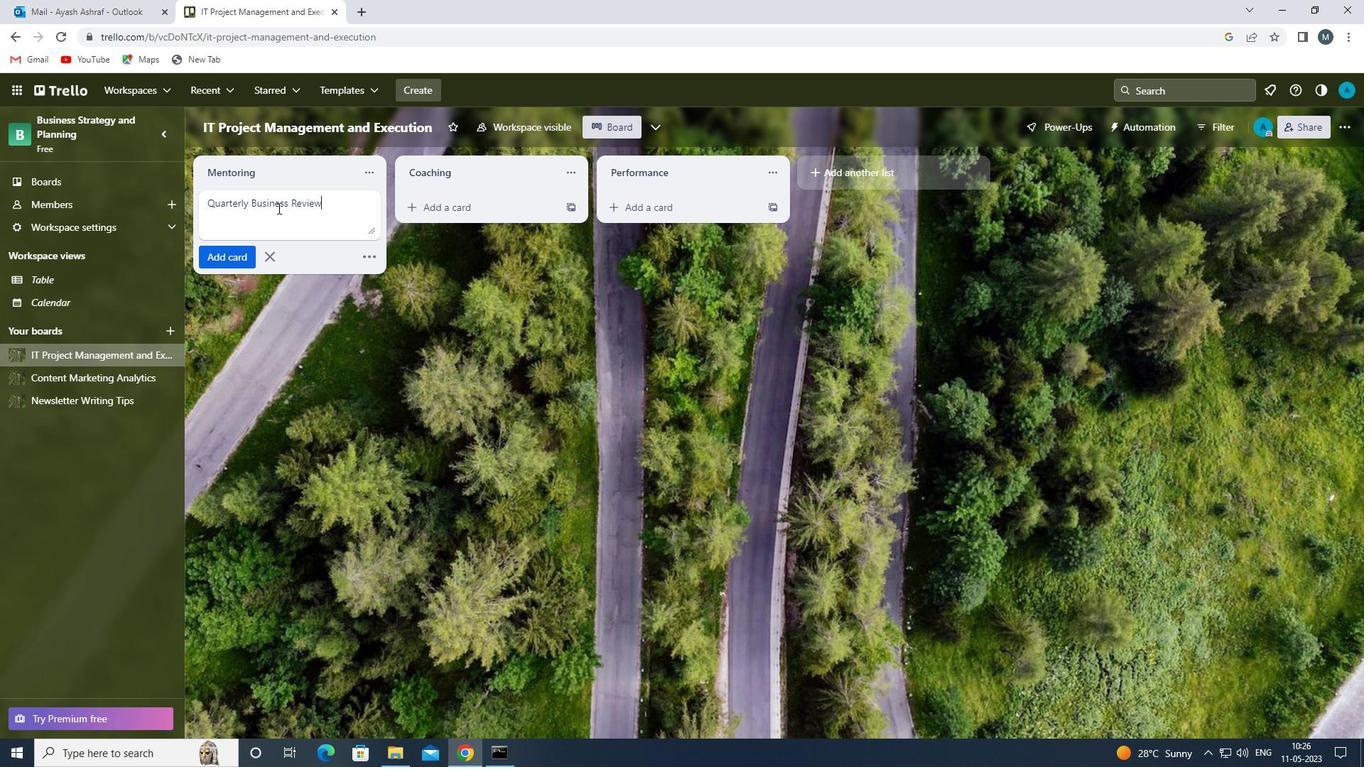 
Action: Mouse moved to (293, 378)
Screenshot: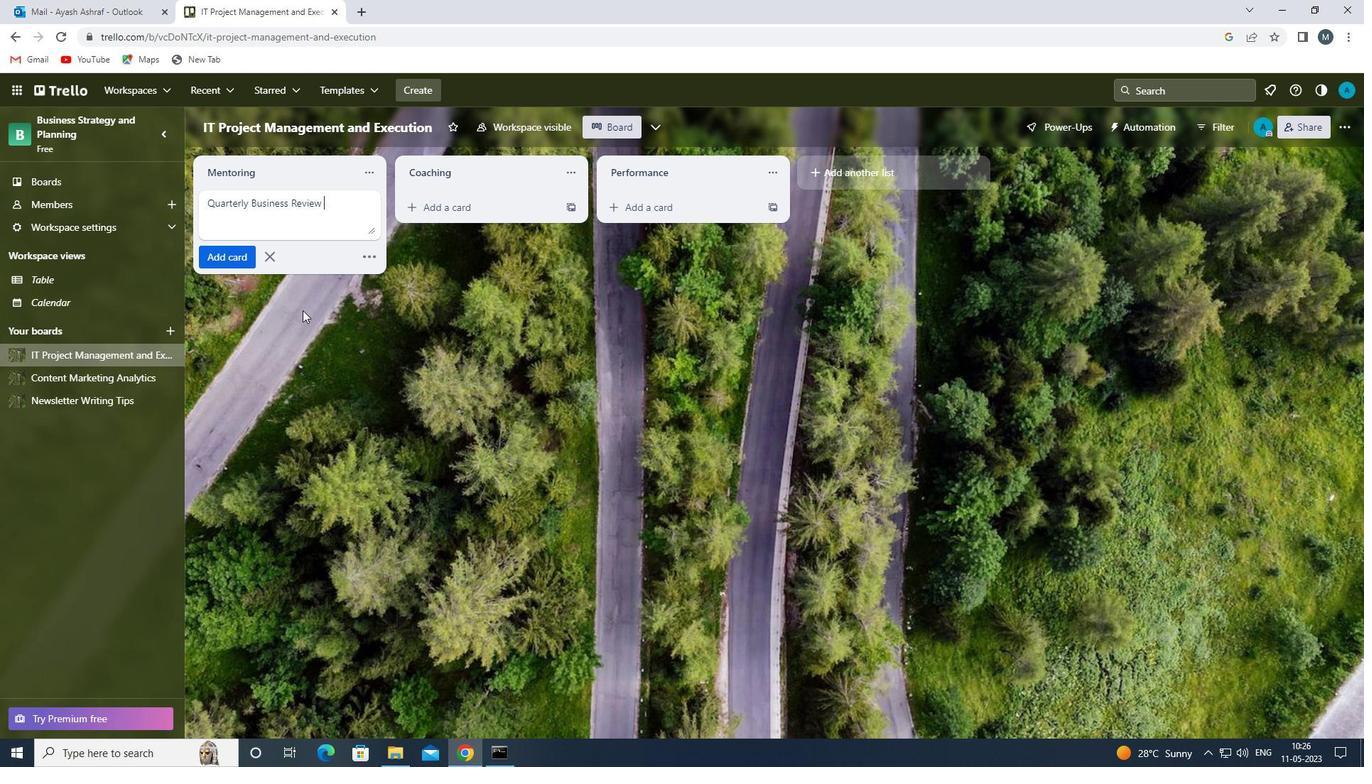 
Action: Mouse pressed left at (293, 378)
Screenshot: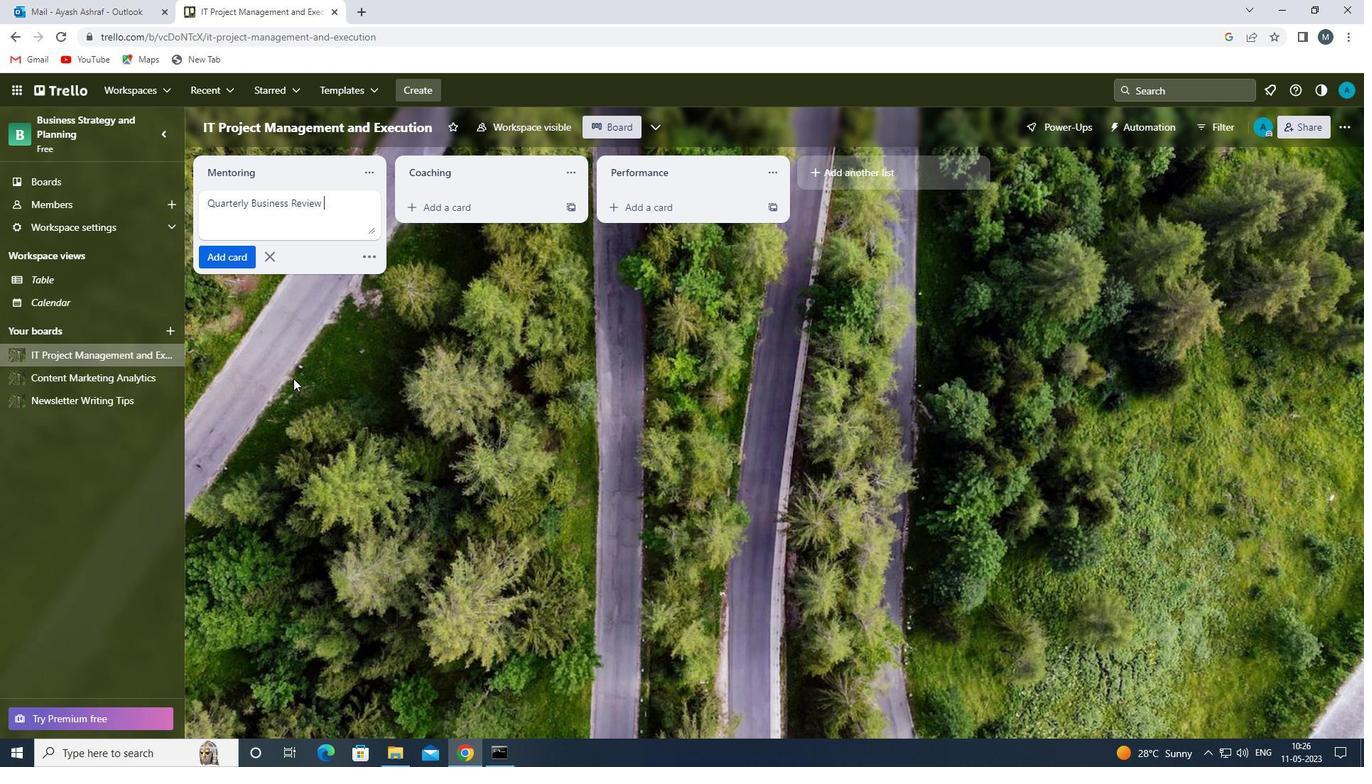 
Action: Mouse moved to (293, 378)
Screenshot: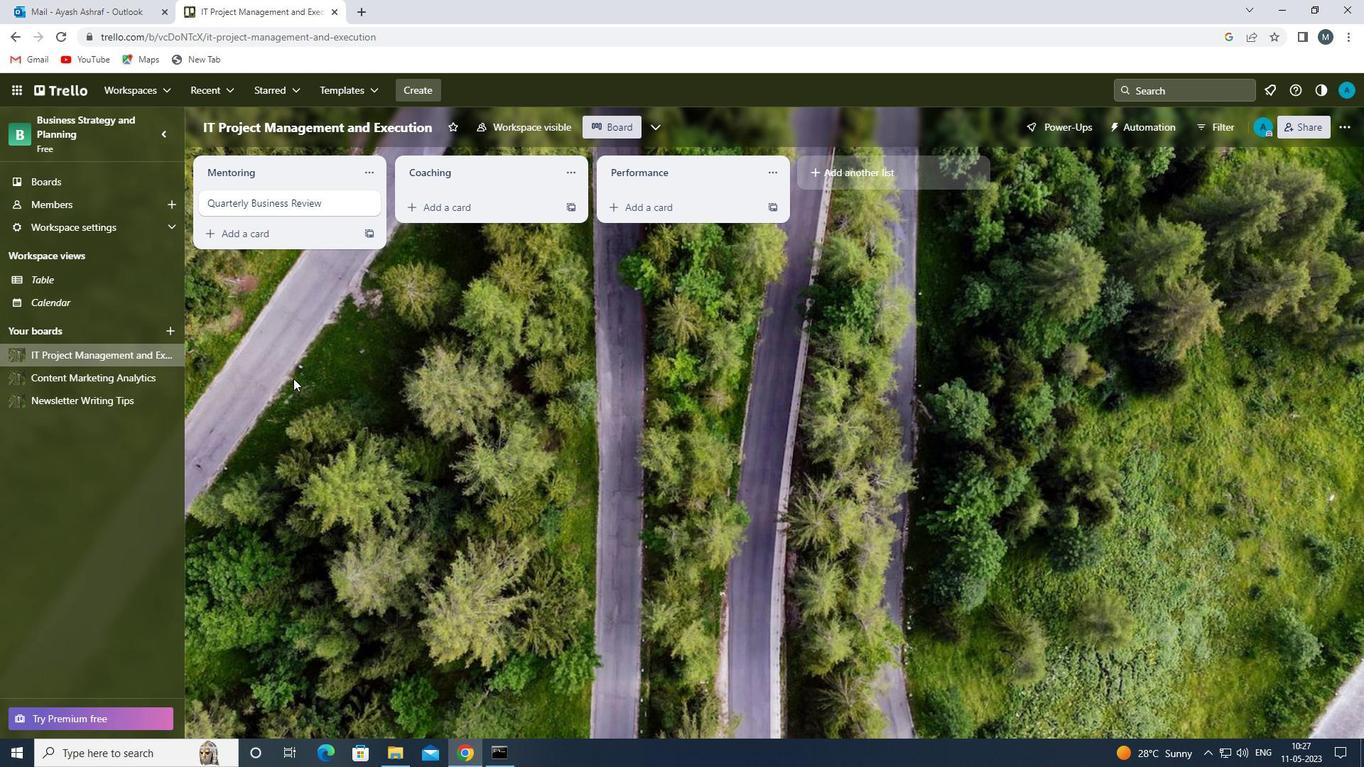 
